 Task: Find connections with filter location Curitibanos with filter topic #futurewith filter profile language Potuguese with filter current company Tata Motors with filter school LDRP Institute of Technology & Research, Gujarat Technological University with filter industry Retail with filter service category Executive Coaching with filter keywords title Title Analyst
Action: Mouse moved to (574, 116)
Screenshot: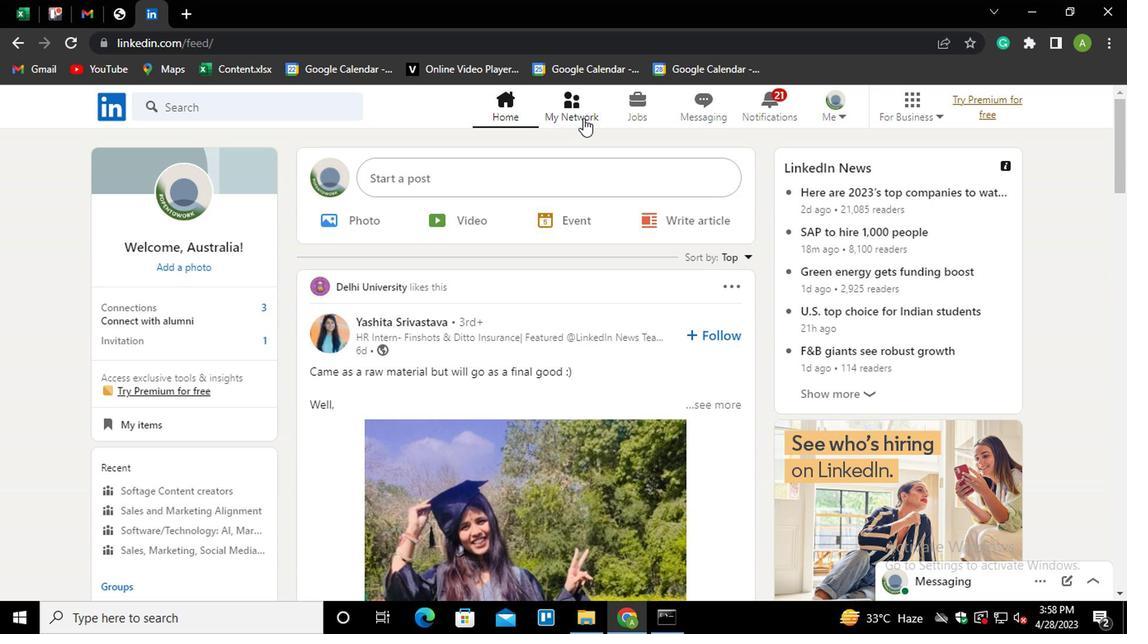 
Action: Mouse pressed left at (574, 116)
Screenshot: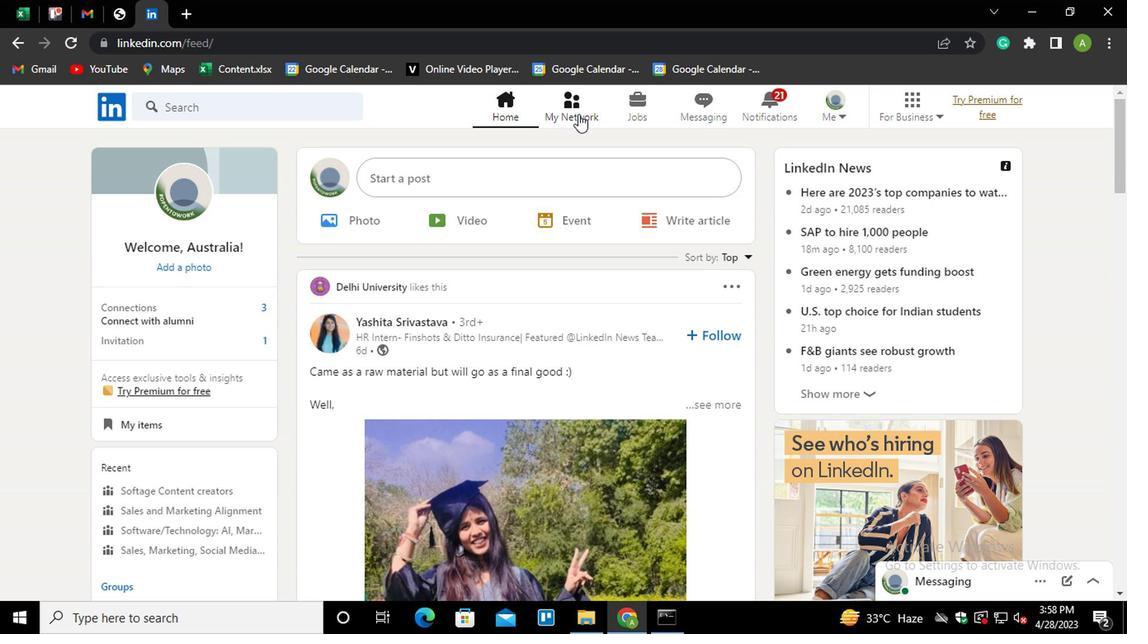 
Action: Mouse moved to (213, 188)
Screenshot: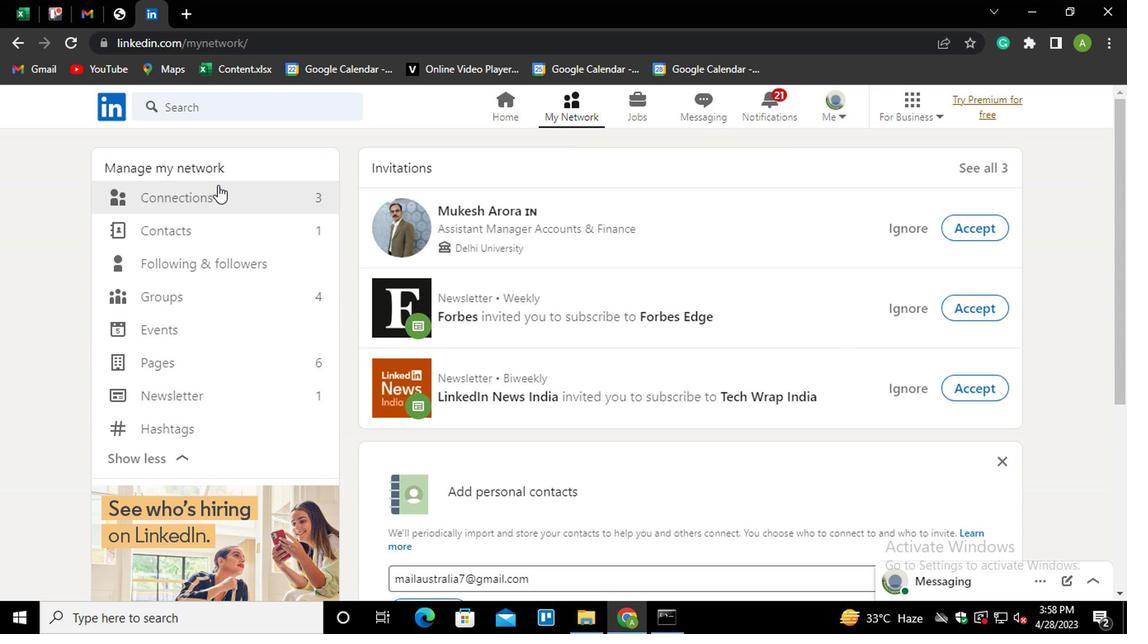 
Action: Mouse pressed left at (213, 188)
Screenshot: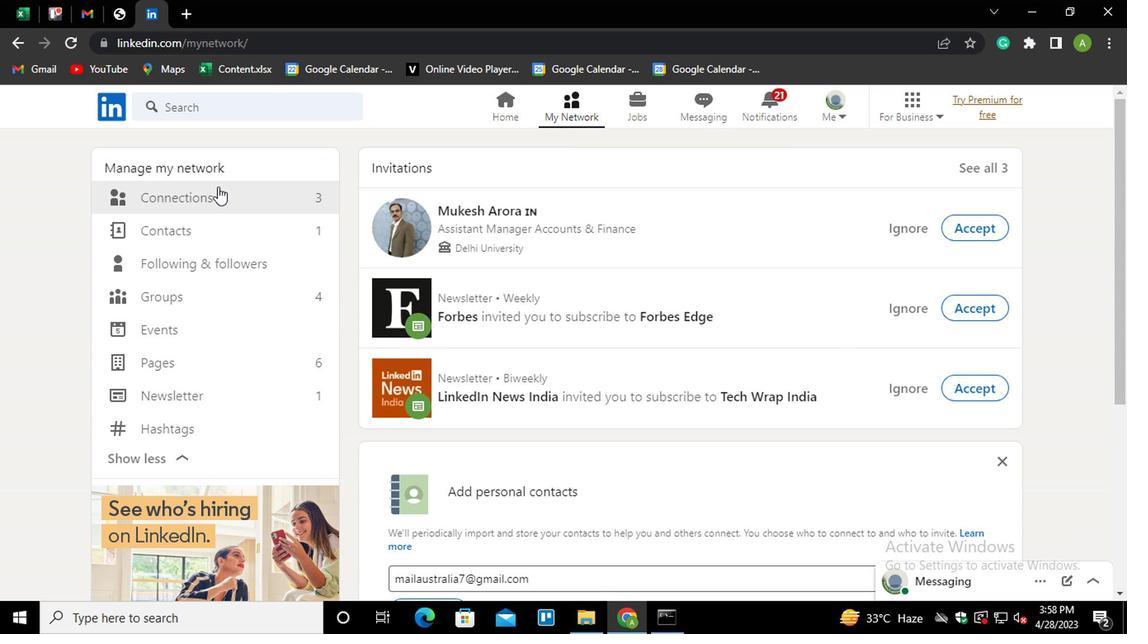 
Action: Mouse moved to (209, 199)
Screenshot: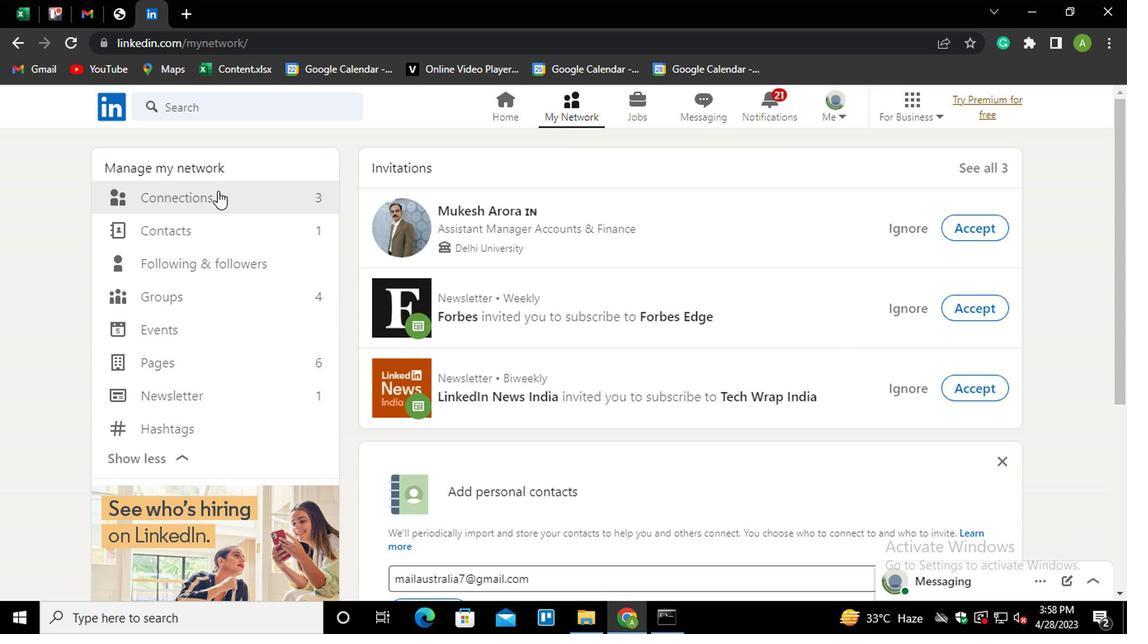 
Action: Mouse pressed left at (209, 199)
Screenshot: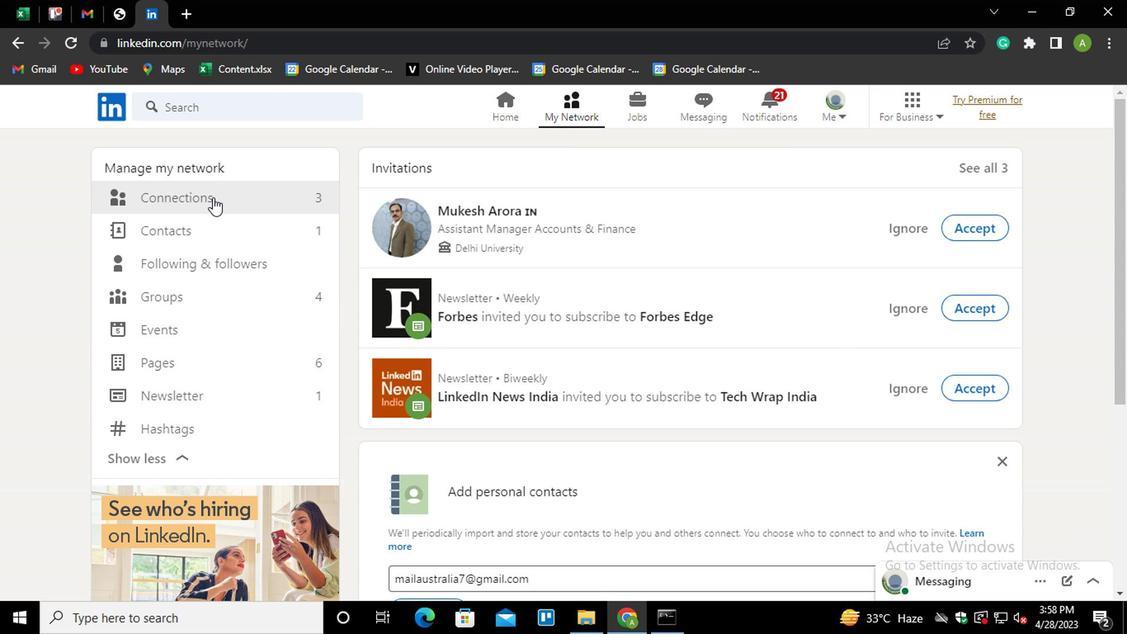 
Action: Mouse moved to (712, 201)
Screenshot: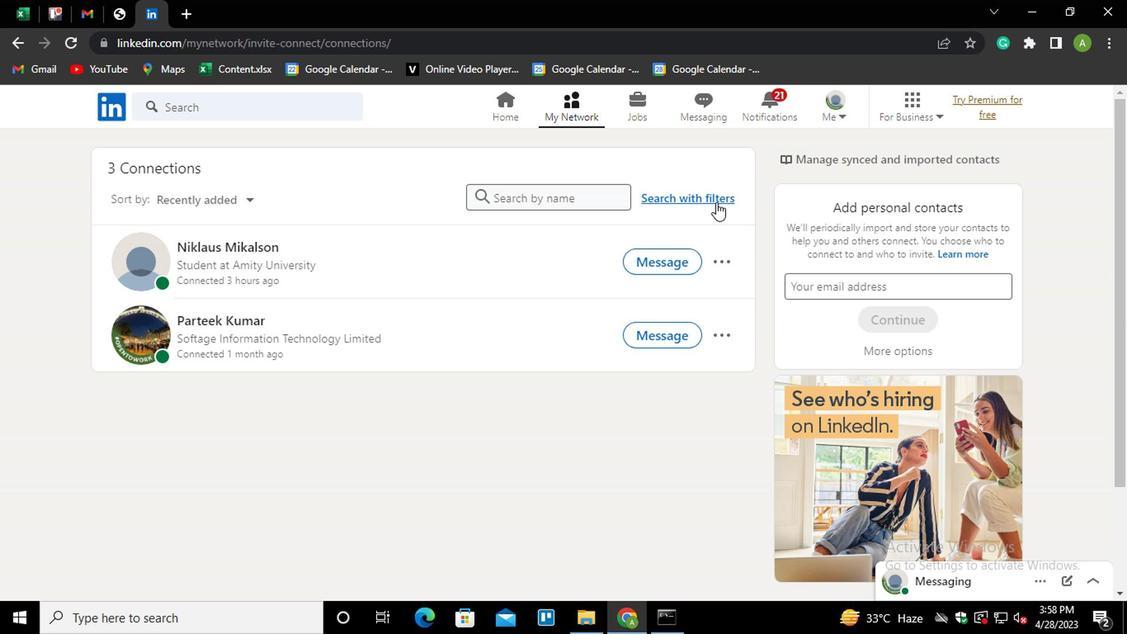 
Action: Mouse pressed left at (712, 201)
Screenshot: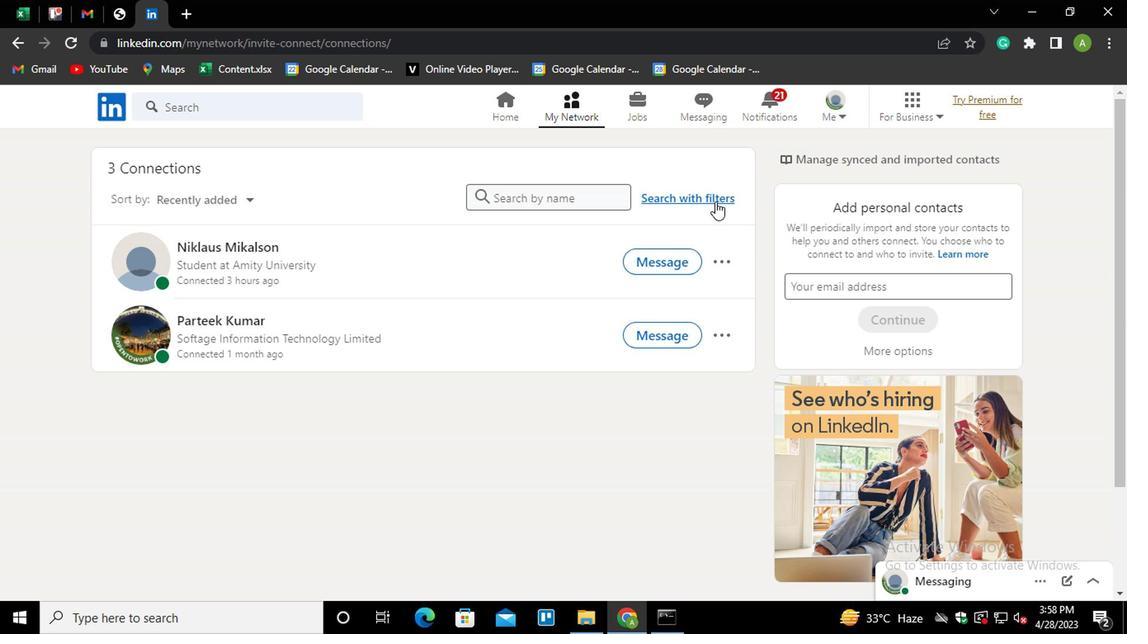 
Action: Mouse moved to (621, 154)
Screenshot: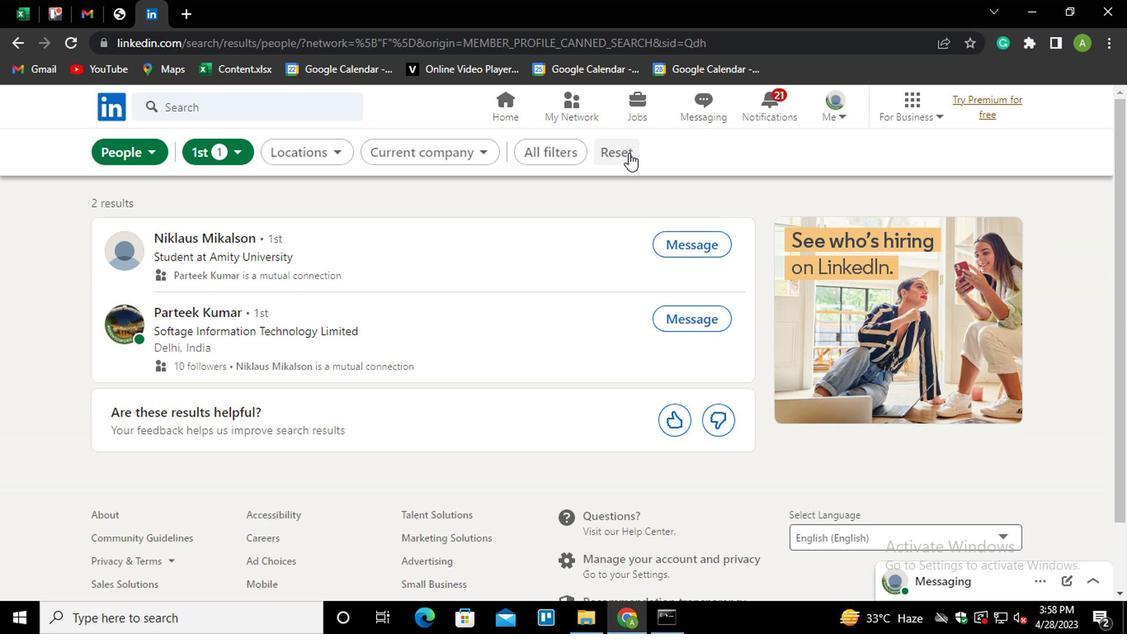 
Action: Mouse pressed left at (621, 154)
Screenshot: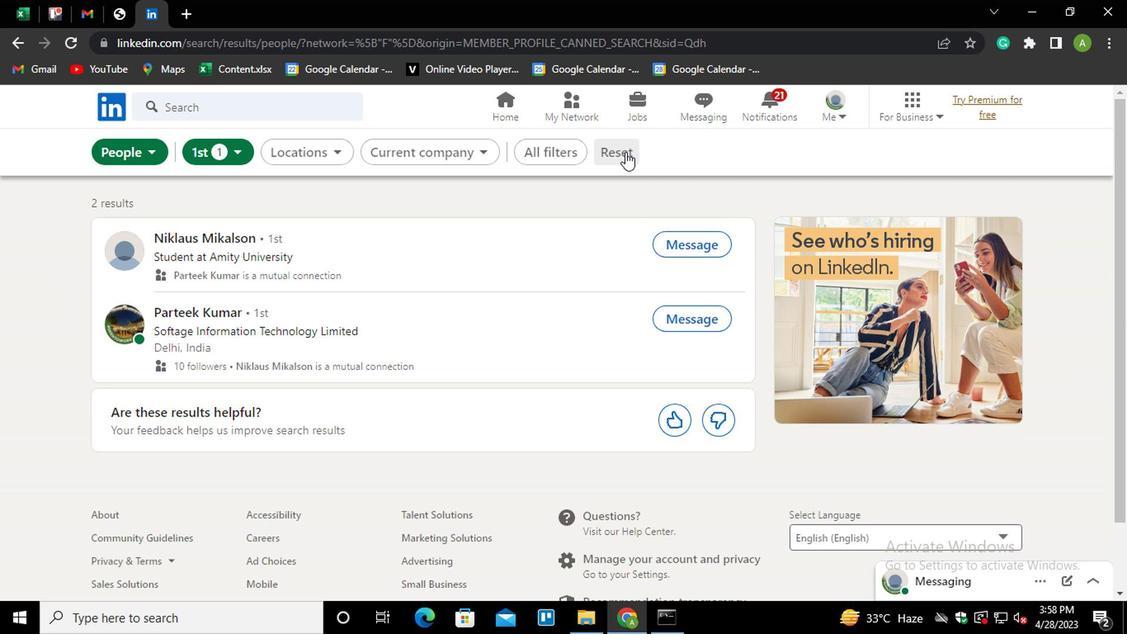 
Action: Mouse moved to (594, 154)
Screenshot: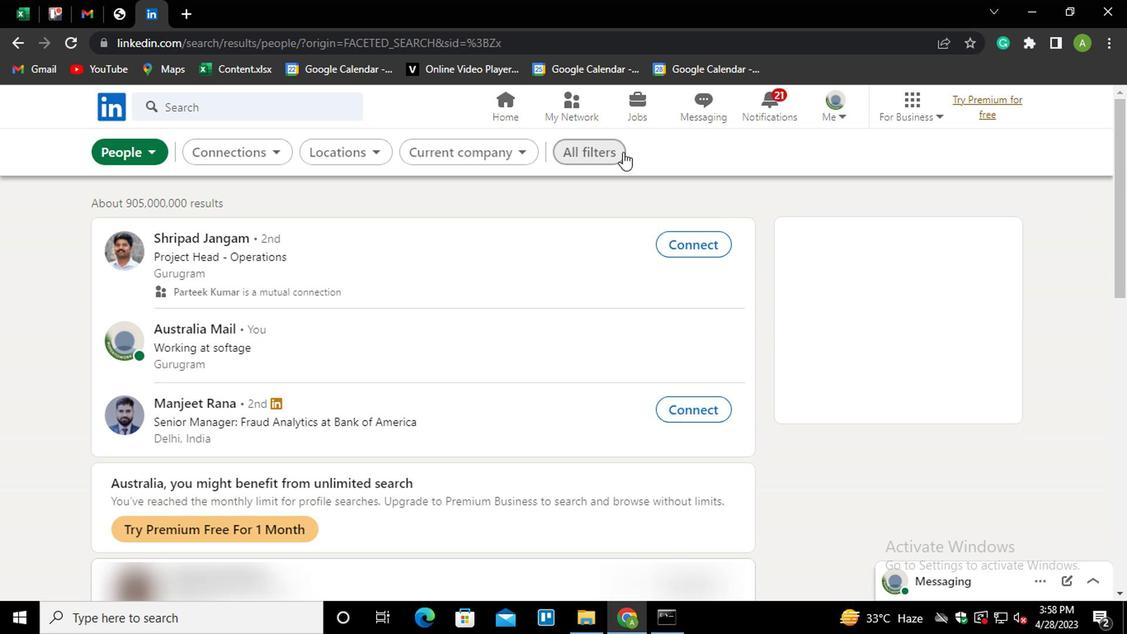 
Action: Mouse pressed left at (594, 154)
Screenshot: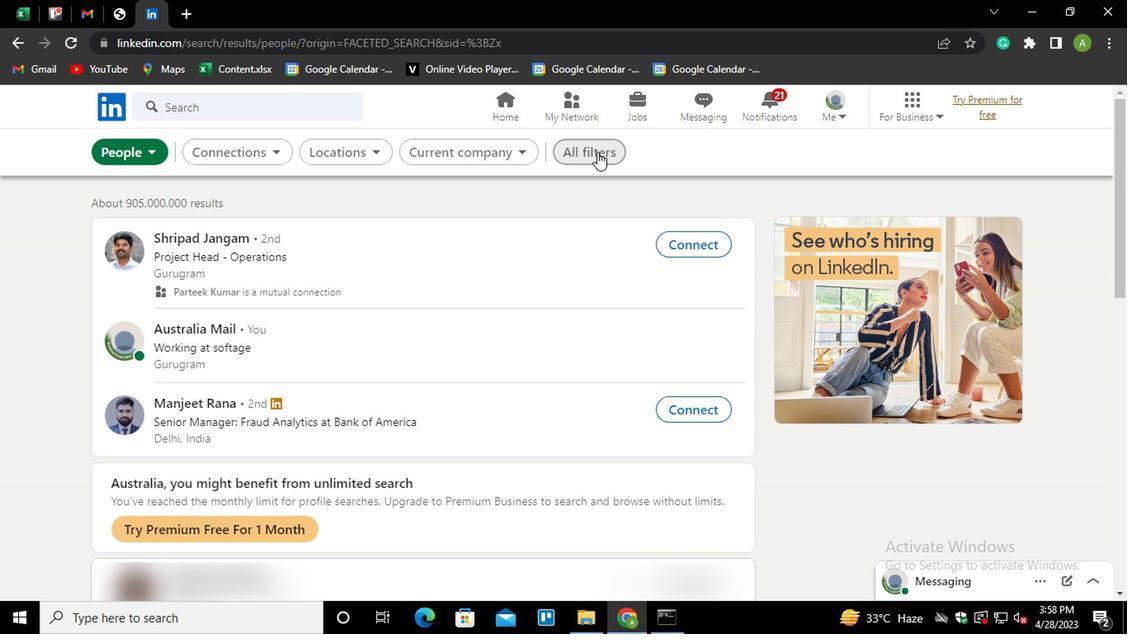 
Action: Mouse moved to (959, 340)
Screenshot: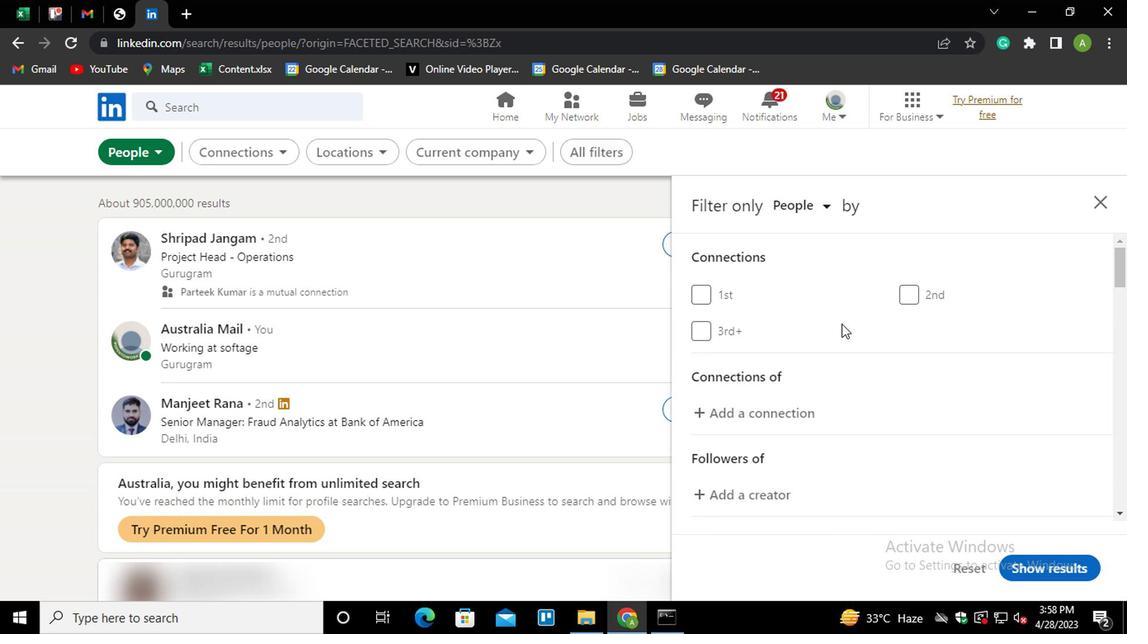 
Action: Mouse scrolled (959, 340) with delta (0, 0)
Screenshot: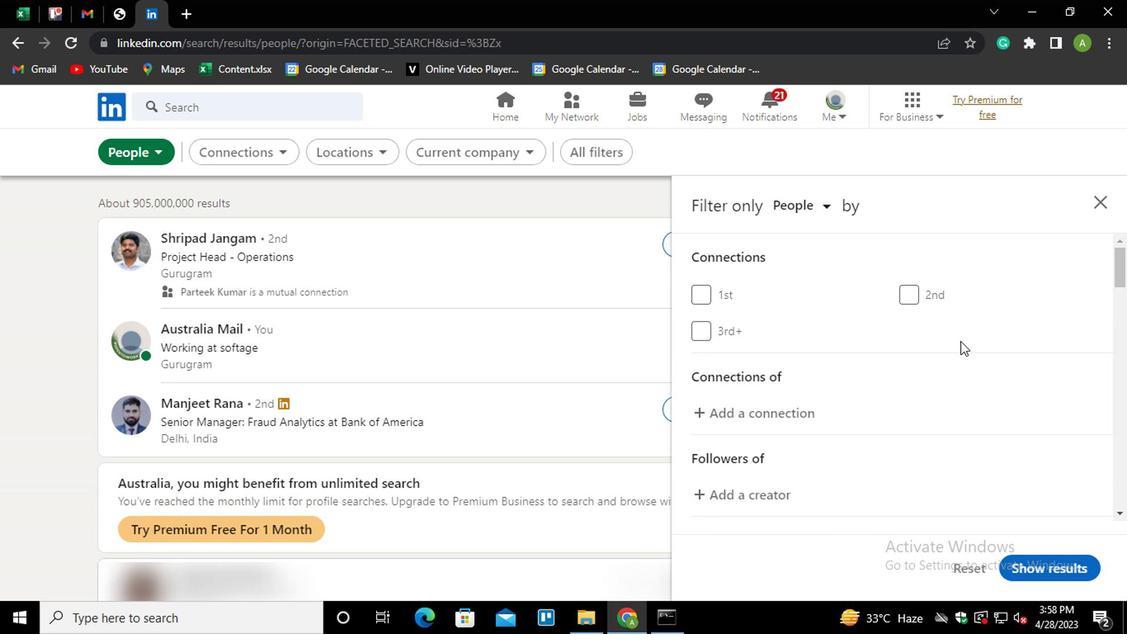 
Action: Mouse scrolled (959, 340) with delta (0, 0)
Screenshot: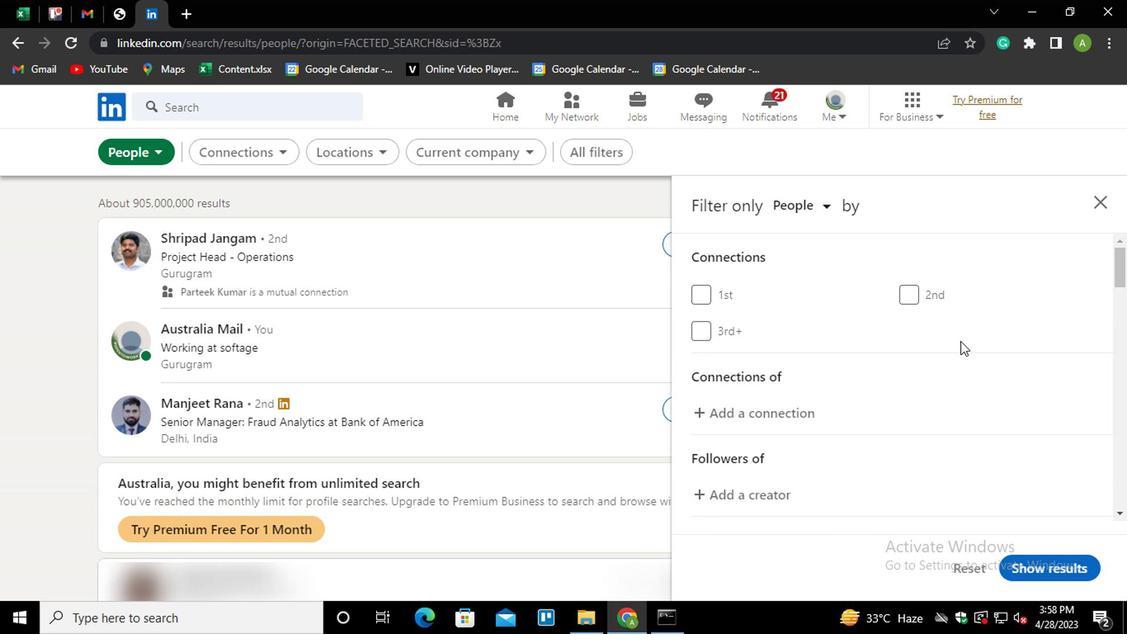 
Action: Mouse scrolled (959, 340) with delta (0, 0)
Screenshot: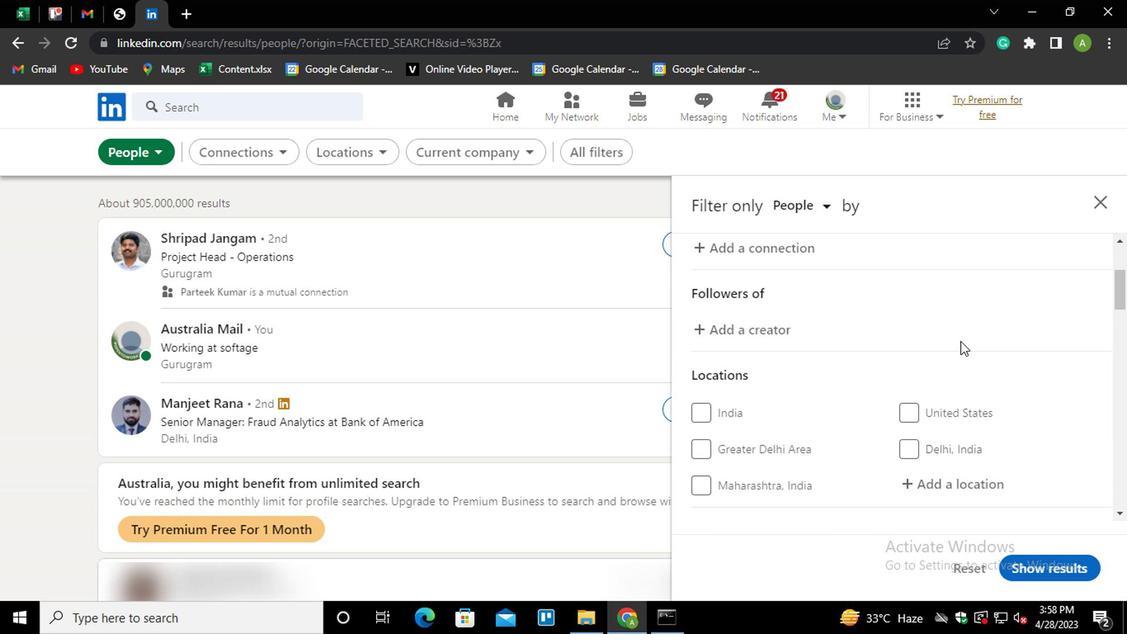 
Action: Mouse moved to (940, 396)
Screenshot: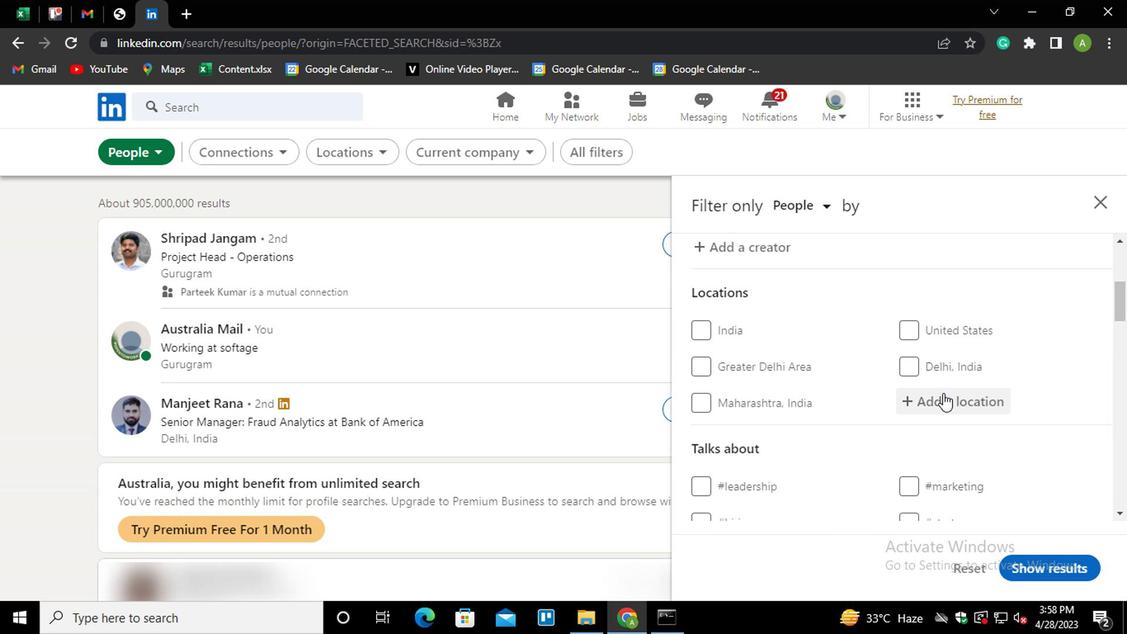 
Action: Mouse pressed left at (940, 396)
Screenshot: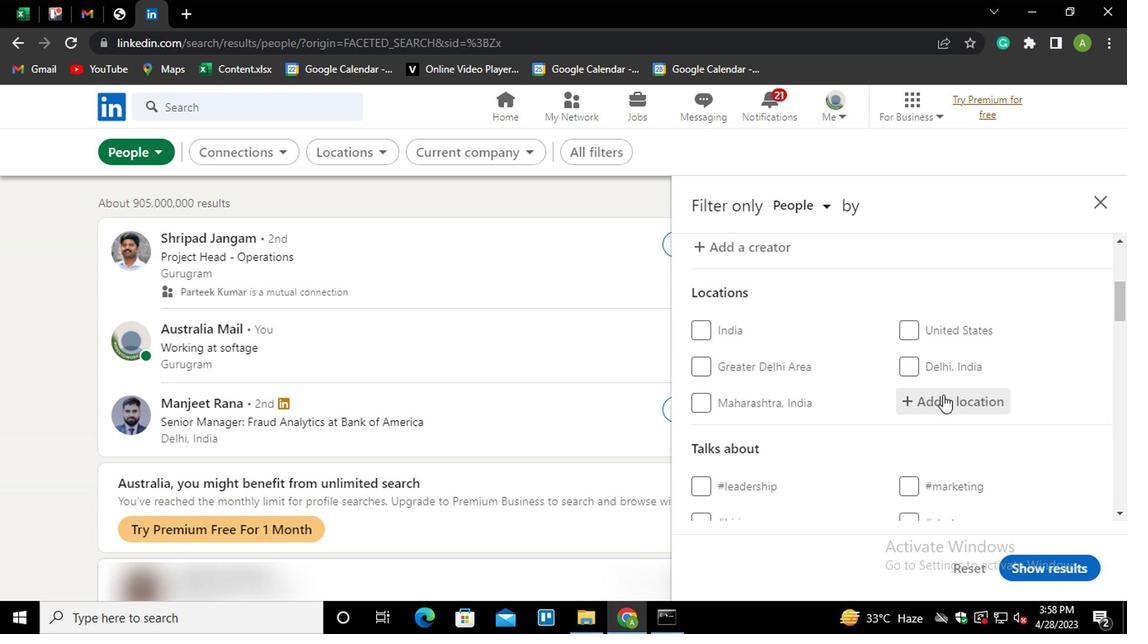 
Action: Key pressed <Key.shift>CUT<Key.backspace>RITIBANOS<Key.down><Key.enter>
Screenshot: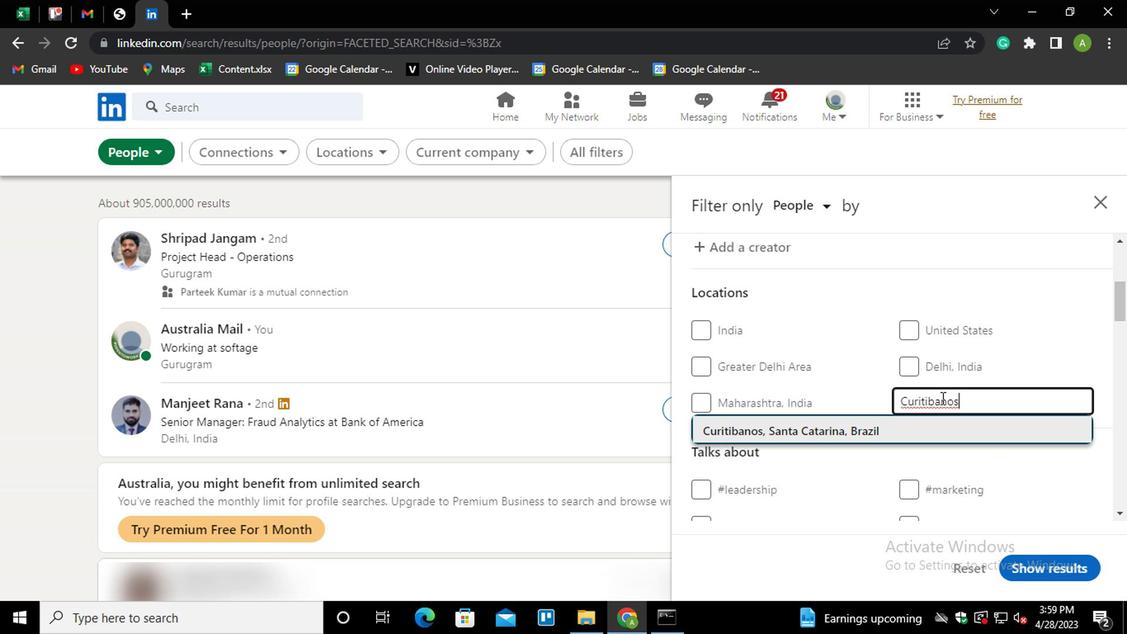 
Action: Mouse scrolled (940, 395) with delta (0, 0)
Screenshot: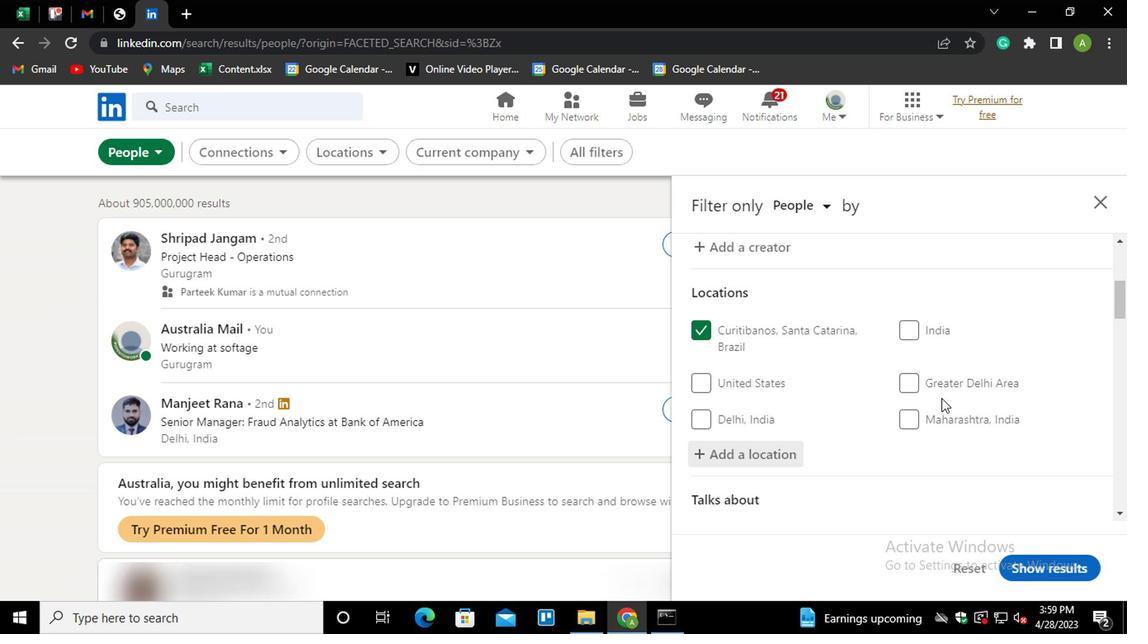 
Action: Mouse scrolled (940, 395) with delta (0, 0)
Screenshot: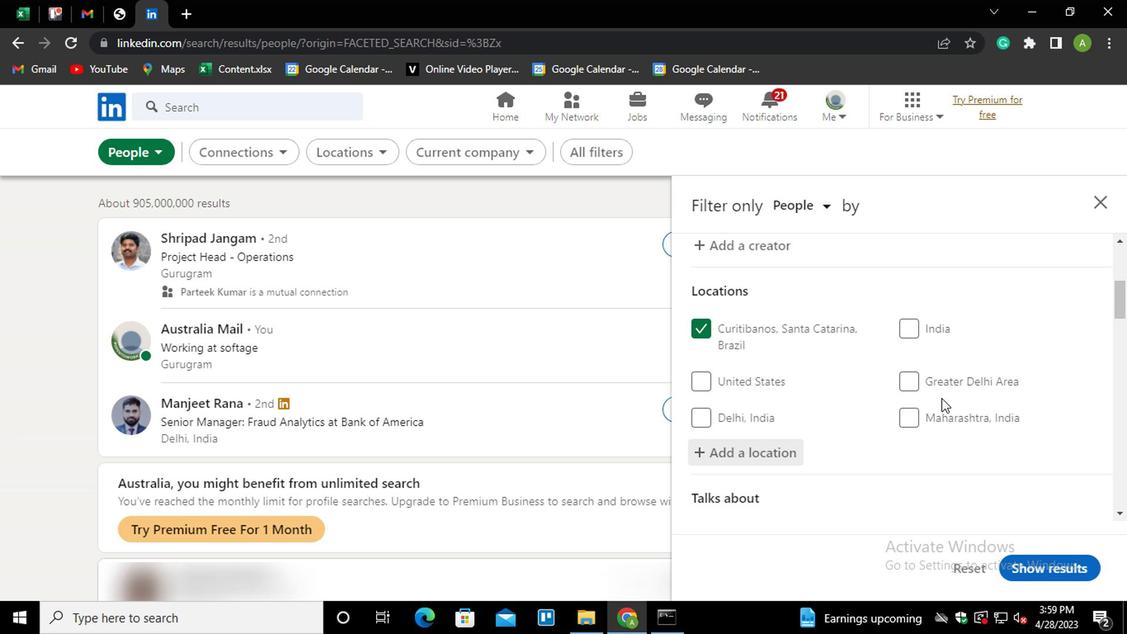 
Action: Mouse scrolled (940, 395) with delta (0, 0)
Screenshot: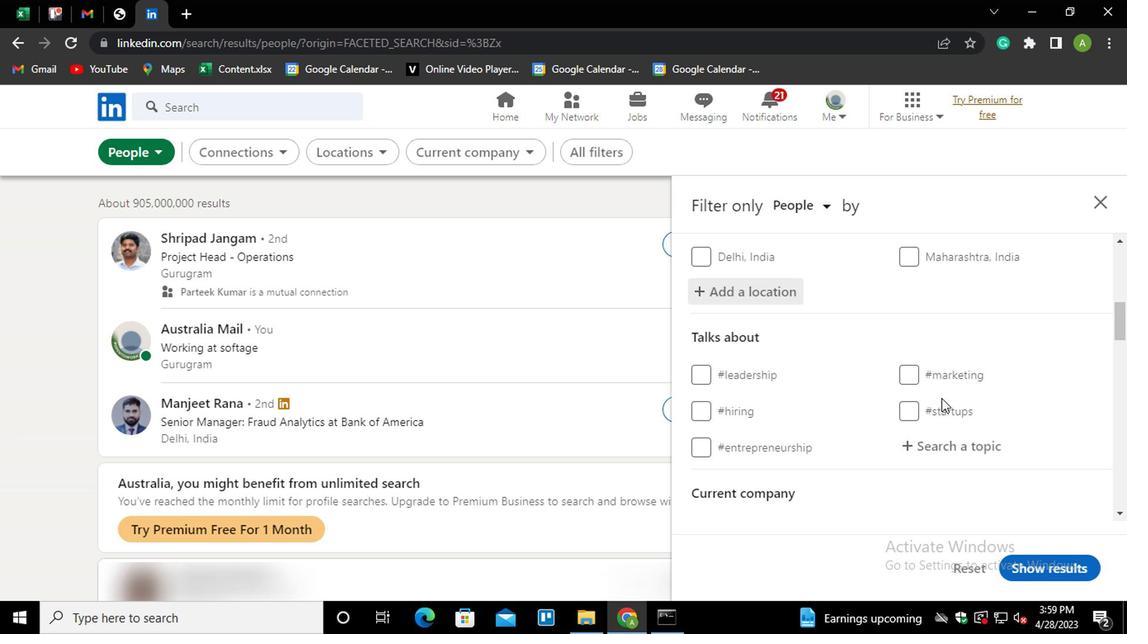 
Action: Mouse moved to (938, 366)
Screenshot: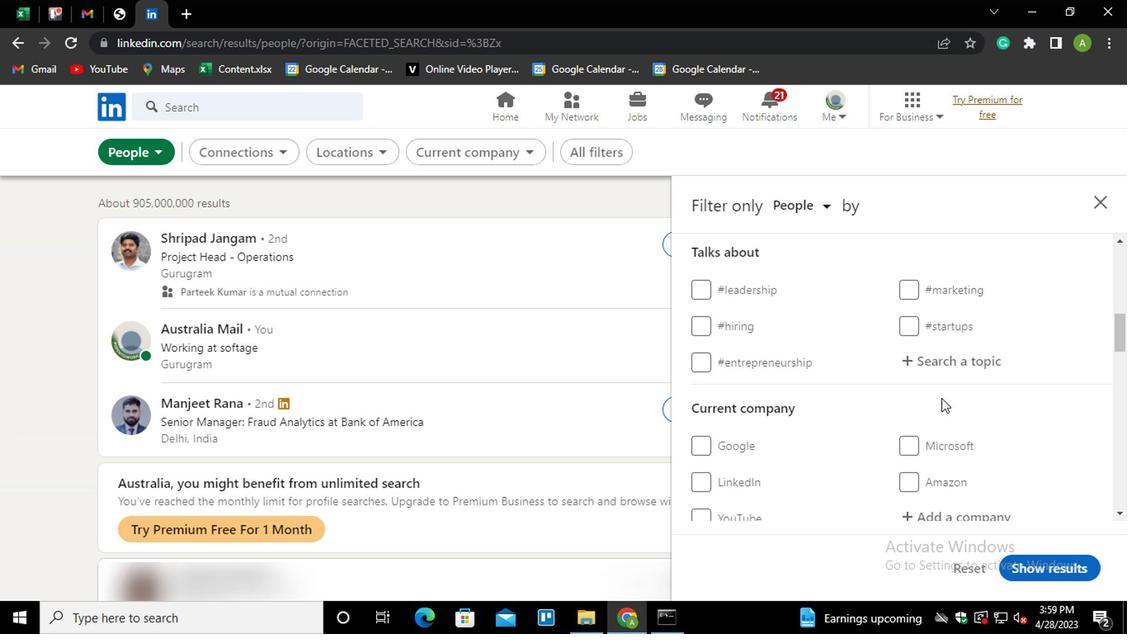 
Action: Mouse pressed left at (938, 366)
Screenshot: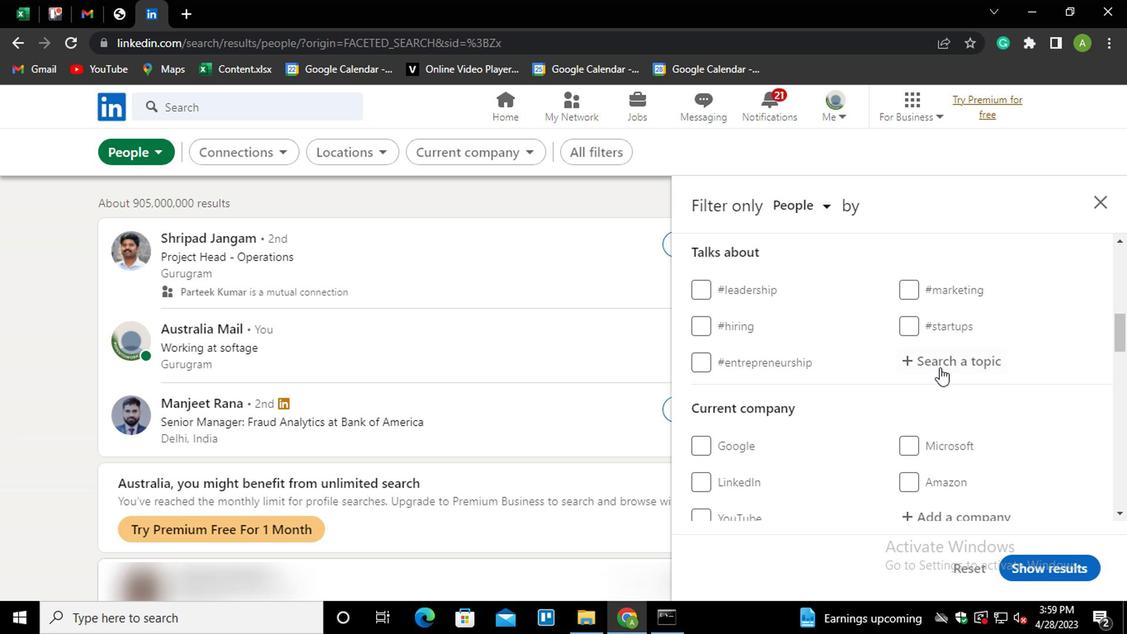 
Action: Key pressed FUTRE<Key.backspace><Key.backspace>URE<Key.down><Key.enter>
Screenshot: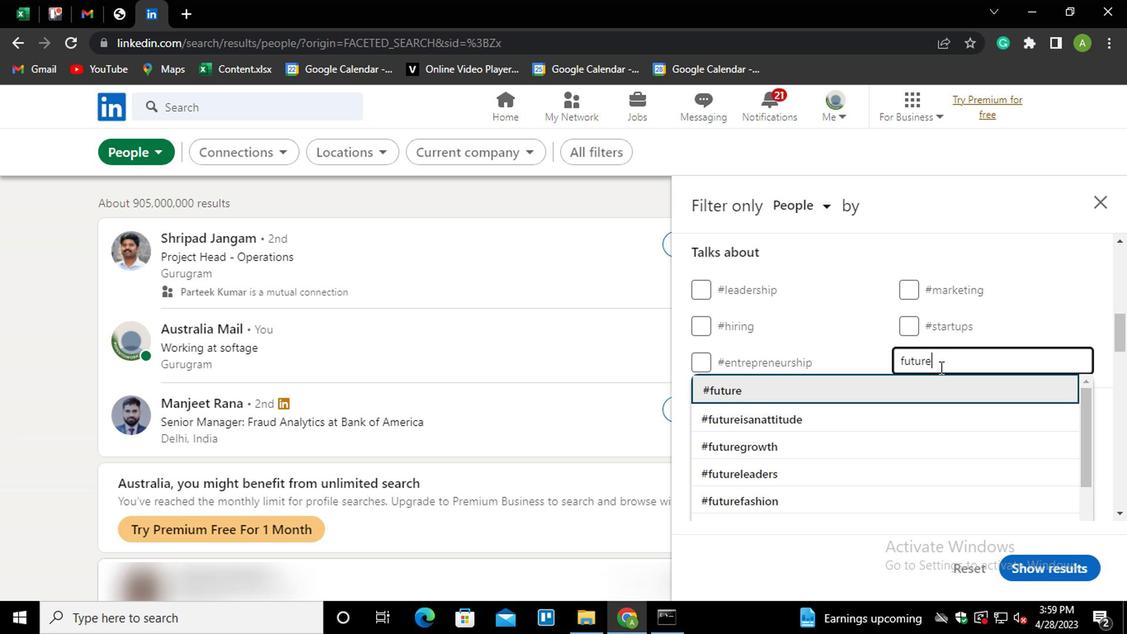 
Action: Mouse scrolled (938, 365) with delta (0, 0)
Screenshot: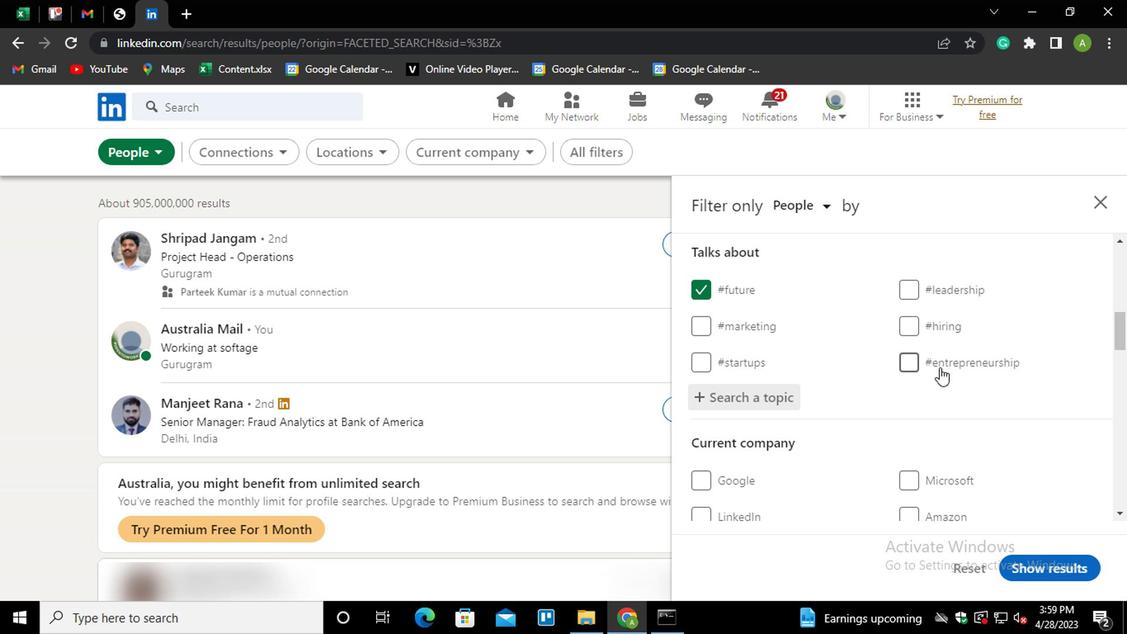
Action: Mouse scrolled (938, 365) with delta (0, 0)
Screenshot: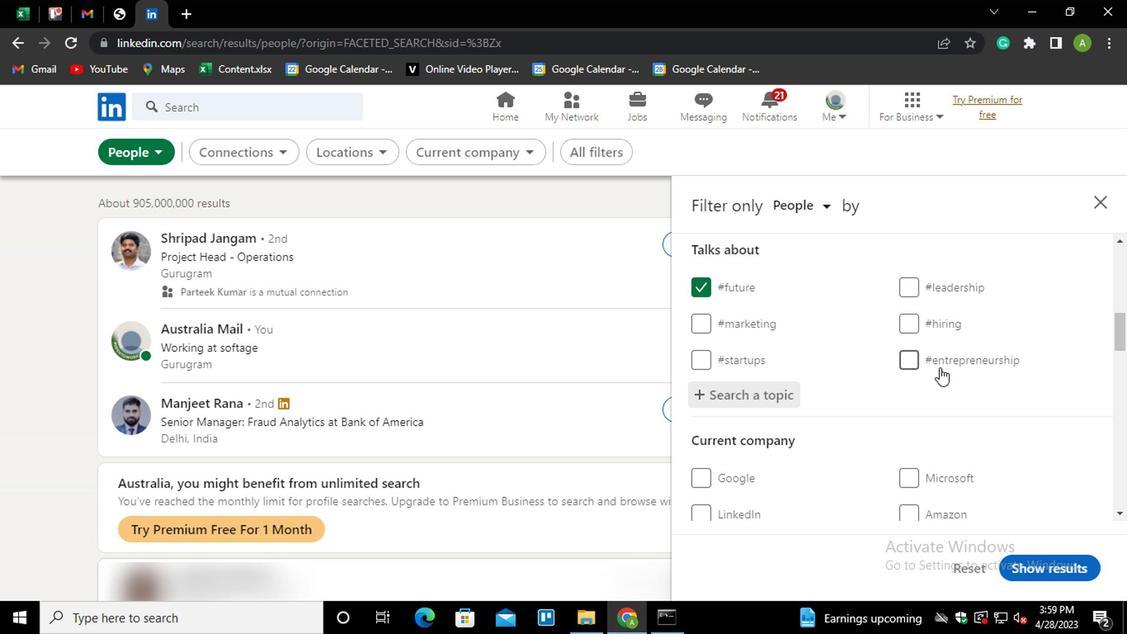 
Action: Mouse scrolled (938, 365) with delta (0, 0)
Screenshot: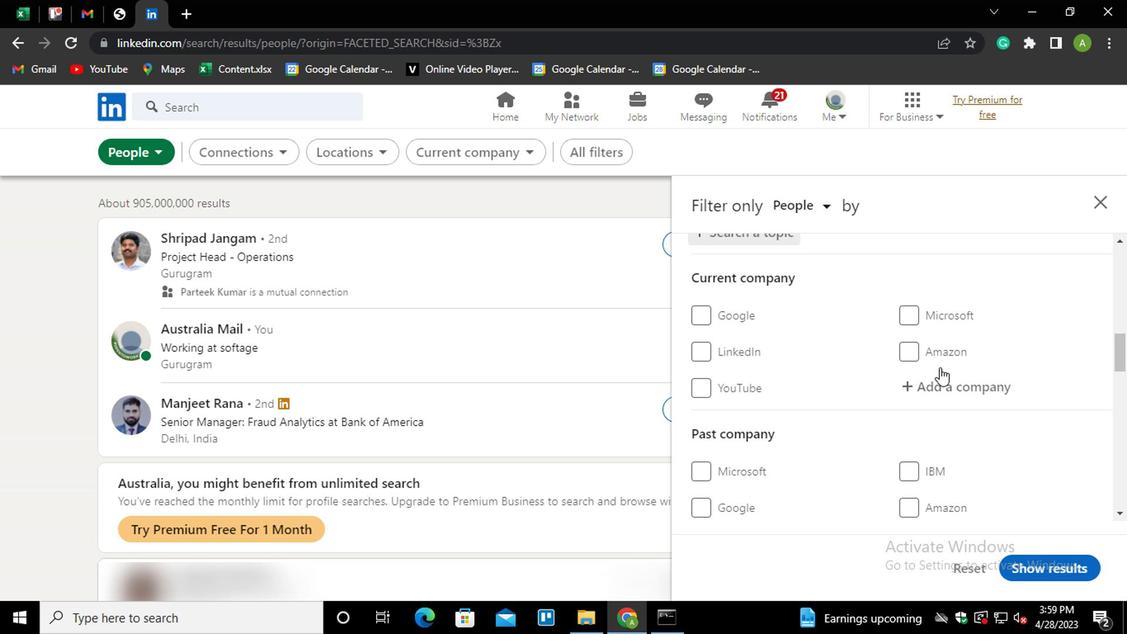 
Action: Mouse scrolled (938, 365) with delta (0, 0)
Screenshot: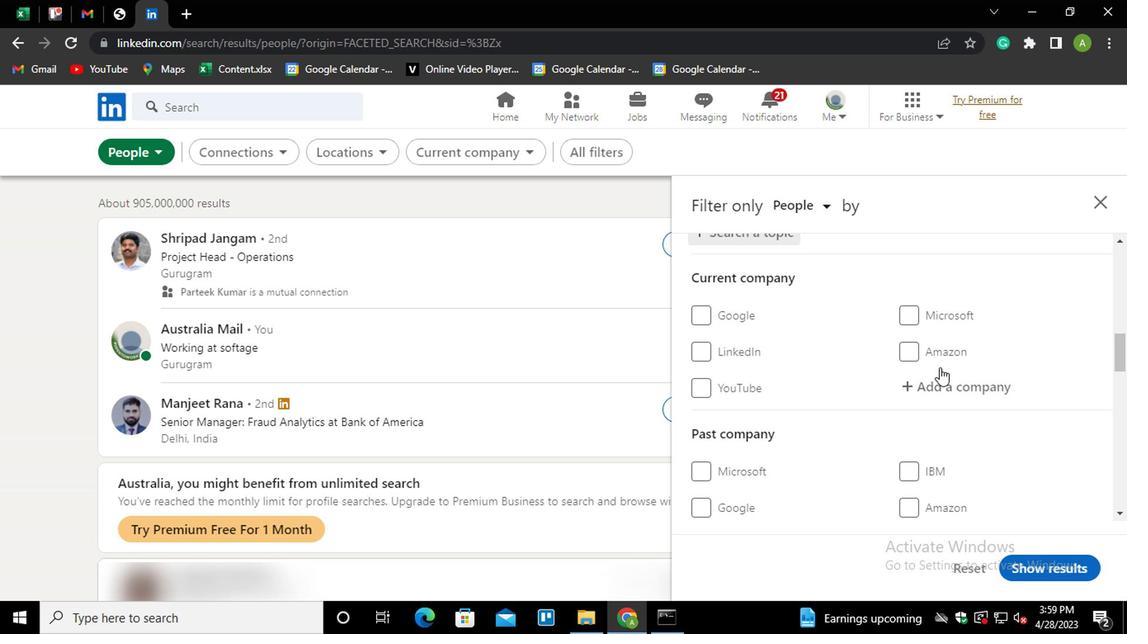 
Action: Mouse scrolled (938, 365) with delta (0, 0)
Screenshot: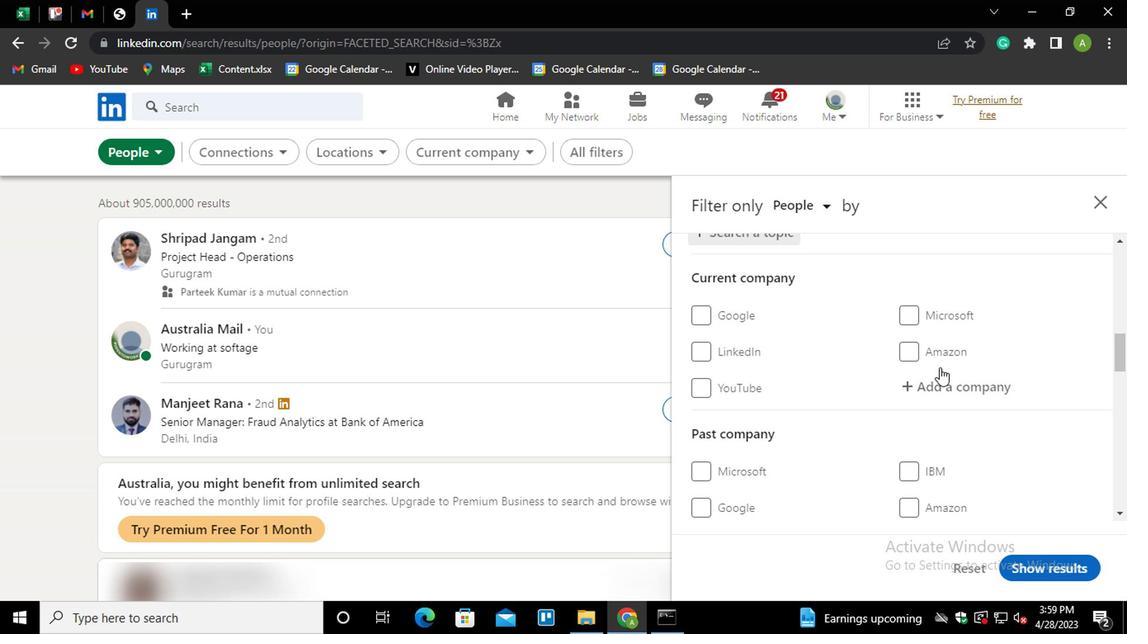 
Action: Mouse scrolled (938, 365) with delta (0, 0)
Screenshot: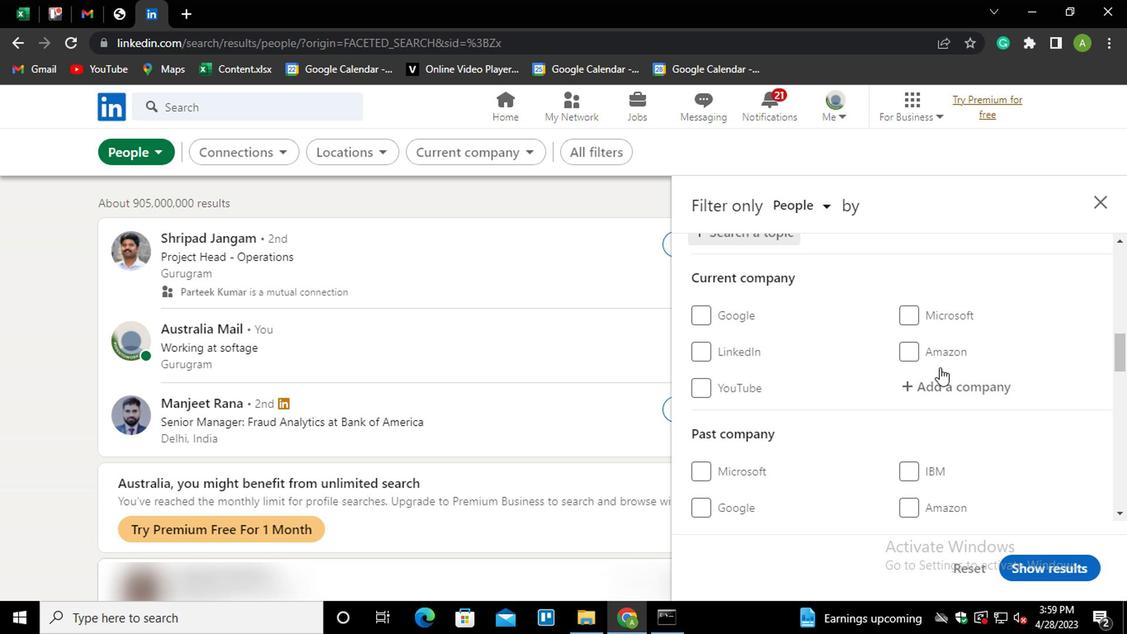 
Action: Mouse scrolled (938, 365) with delta (0, 0)
Screenshot: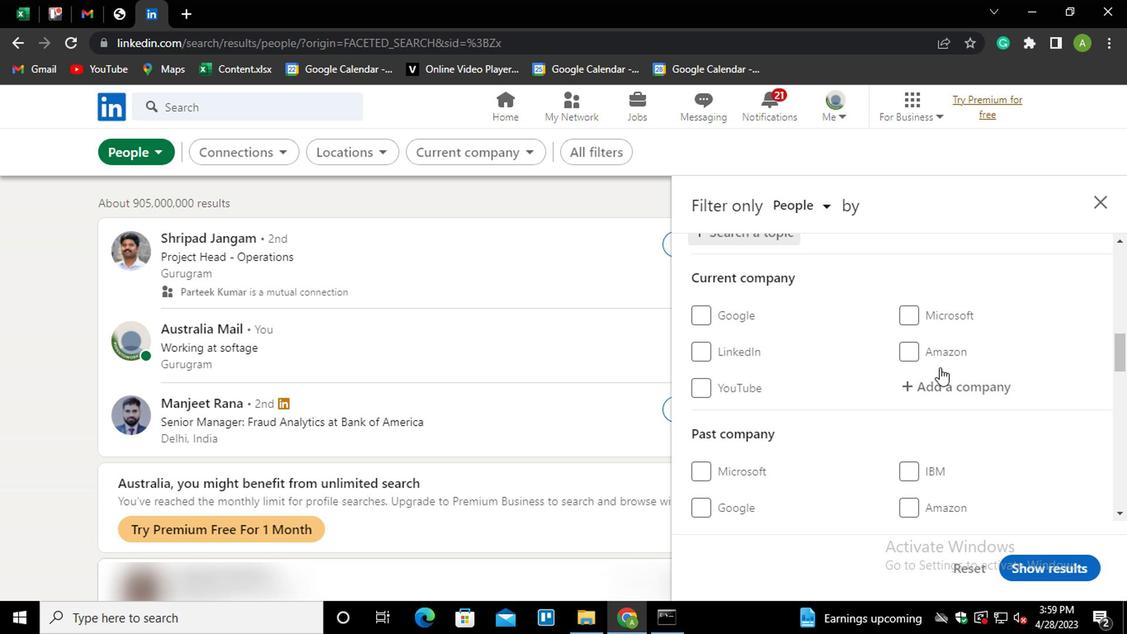 
Action: Mouse scrolled (938, 365) with delta (0, 0)
Screenshot: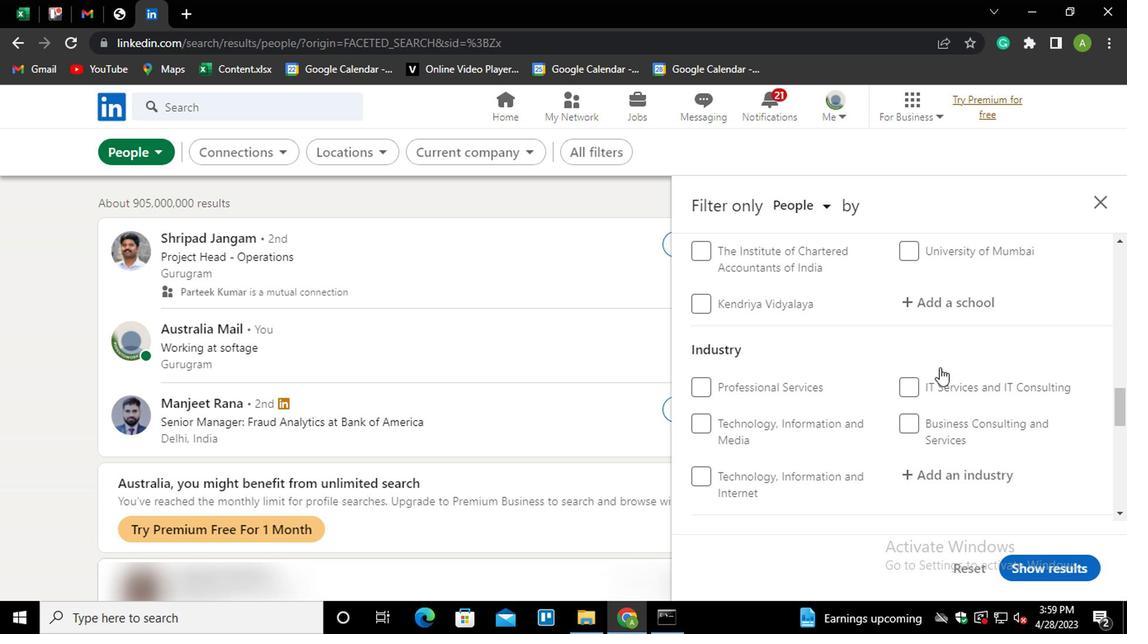 
Action: Mouse scrolled (938, 365) with delta (0, 0)
Screenshot: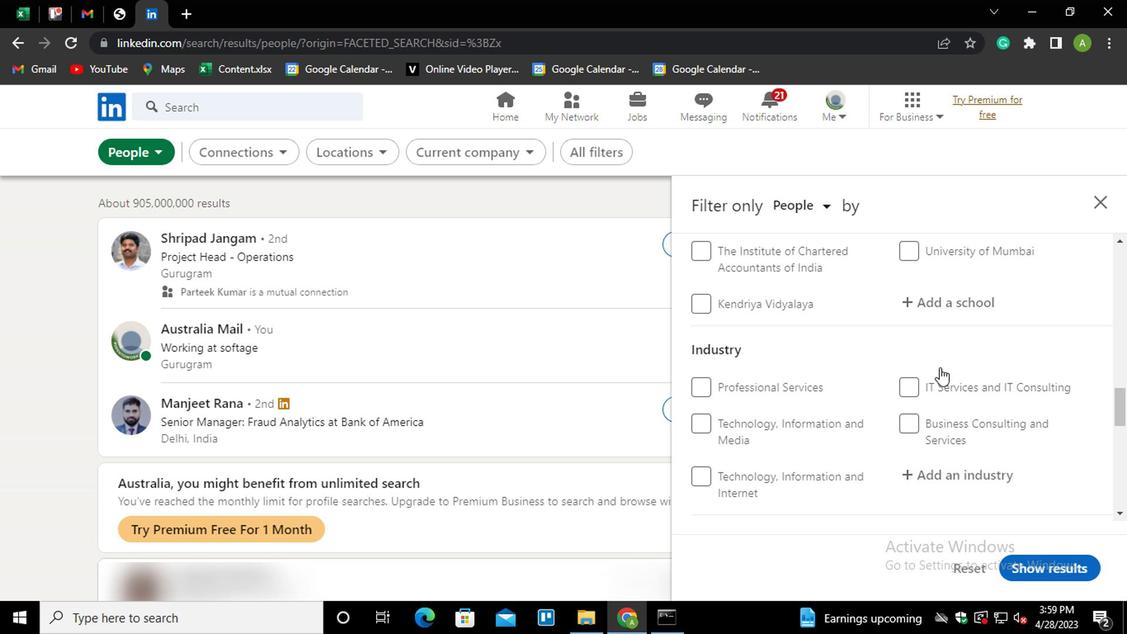 
Action: Mouse moved to (913, 442)
Screenshot: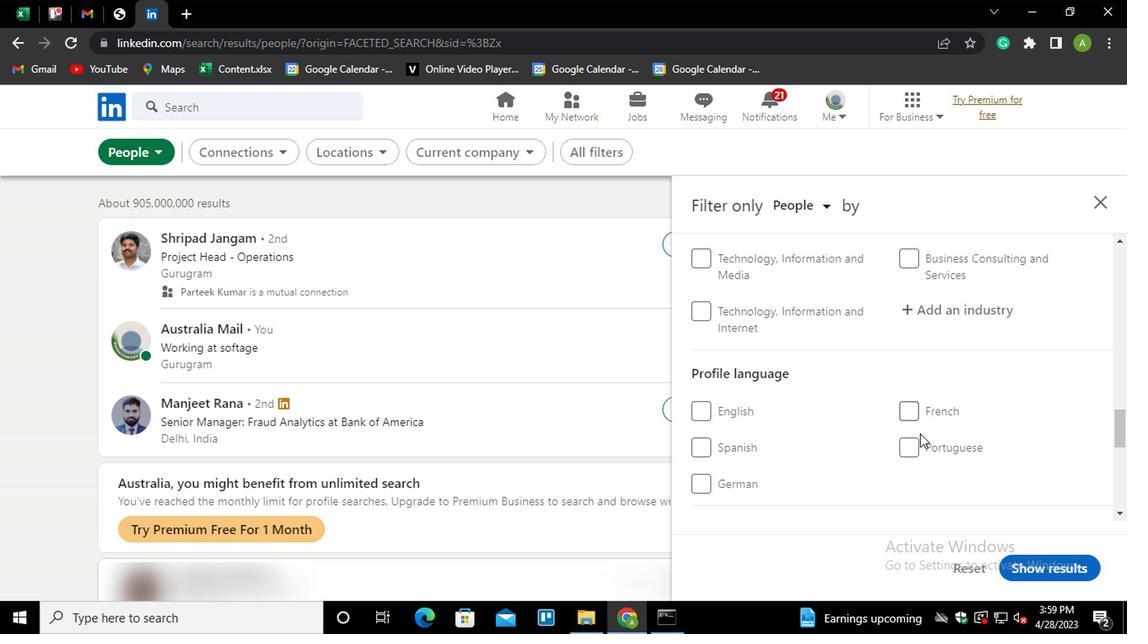 
Action: Mouse pressed left at (913, 442)
Screenshot: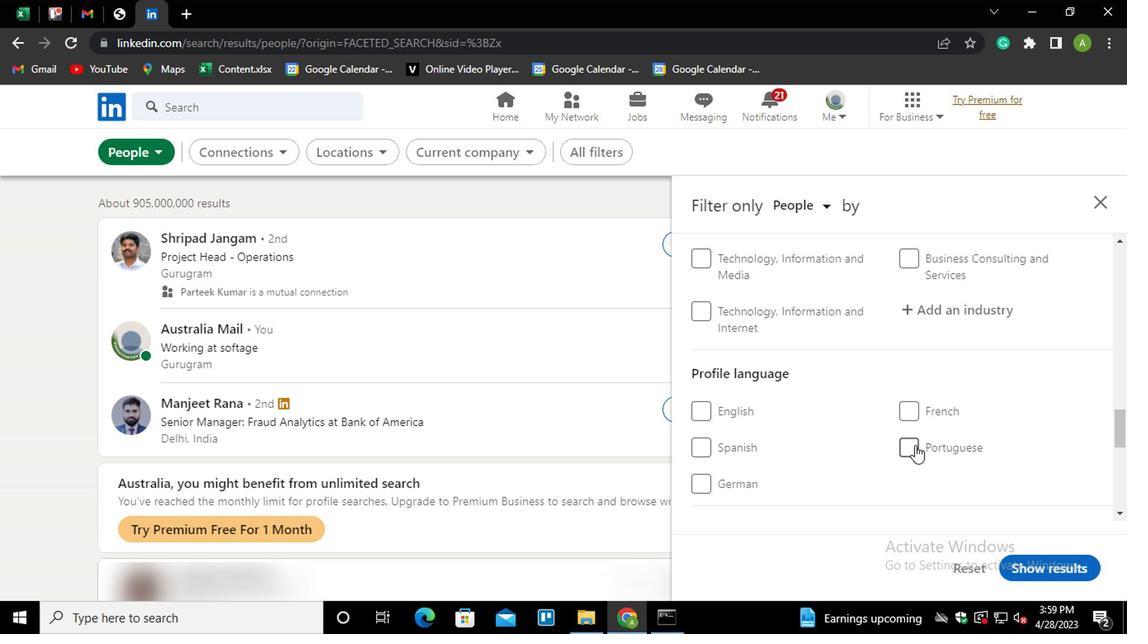 
Action: Mouse moved to (960, 429)
Screenshot: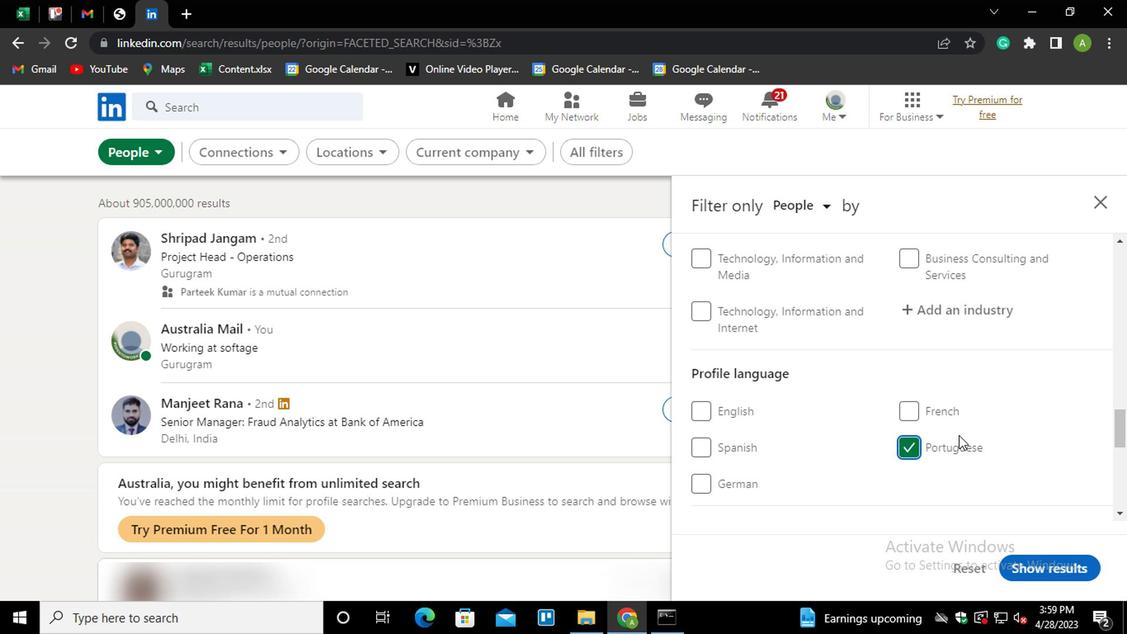 
Action: Mouse scrolled (960, 431) with delta (0, 1)
Screenshot: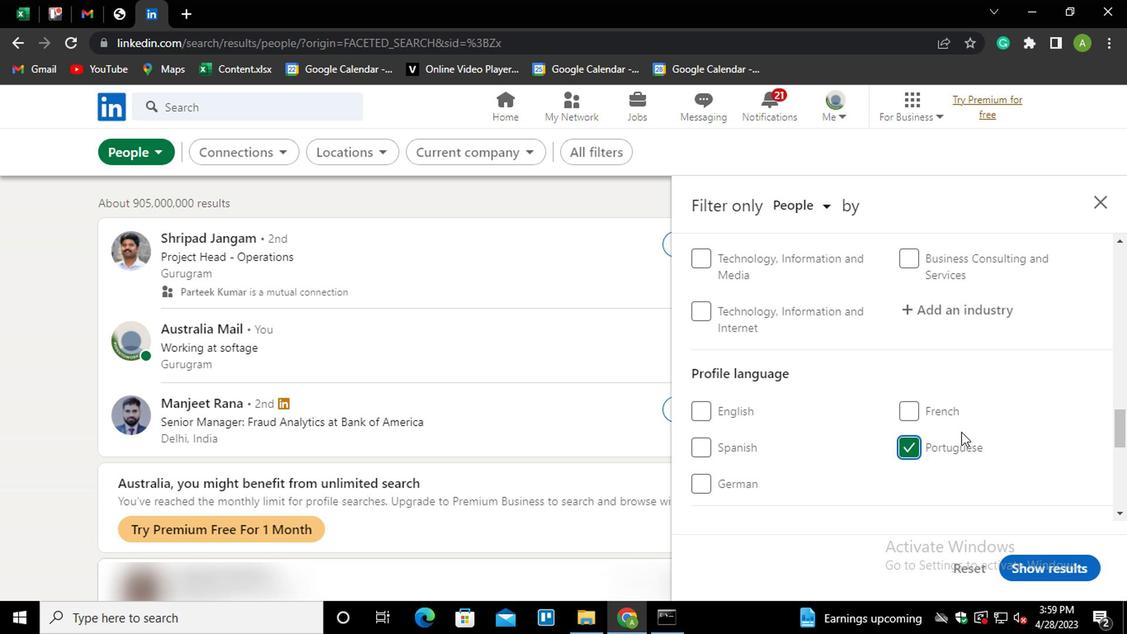 
Action: Mouse scrolled (960, 431) with delta (0, 1)
Screenshot: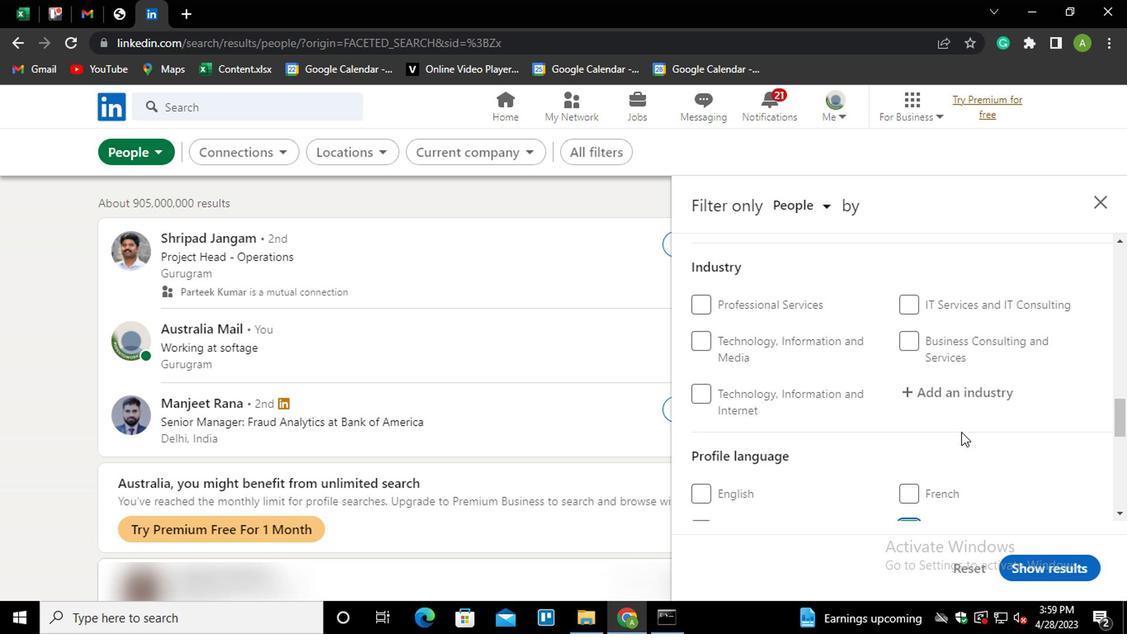 
Action: Mouse scrolled (960, 431) with delta (0, 1)
Screenshot: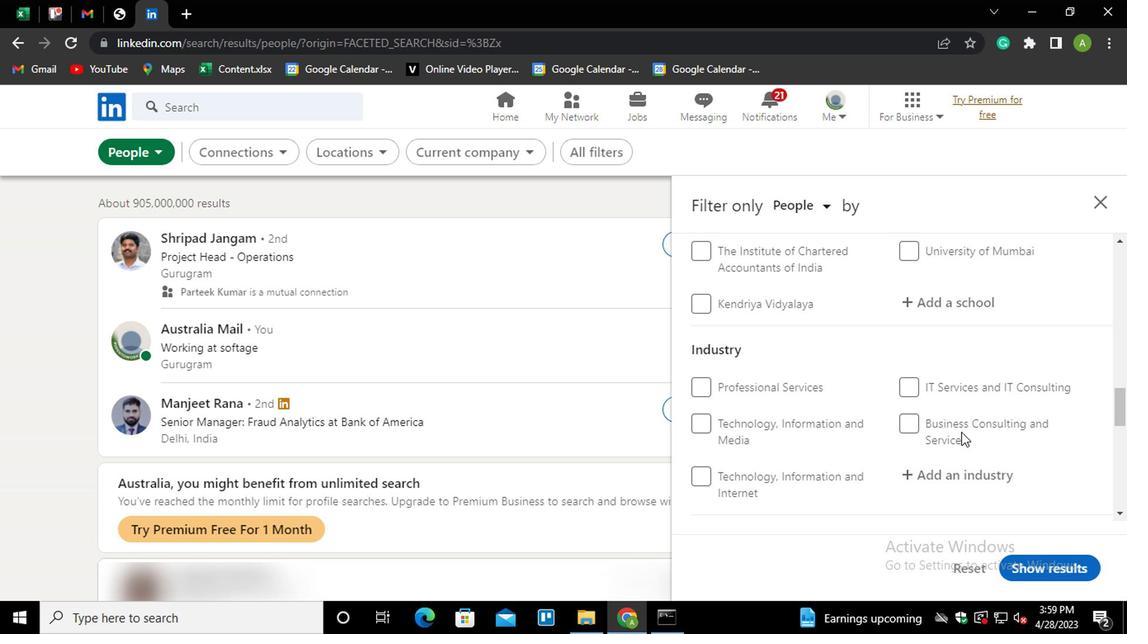
Action: Mouse scrolled (960, 431) with delta (0, 1)
Screenshot: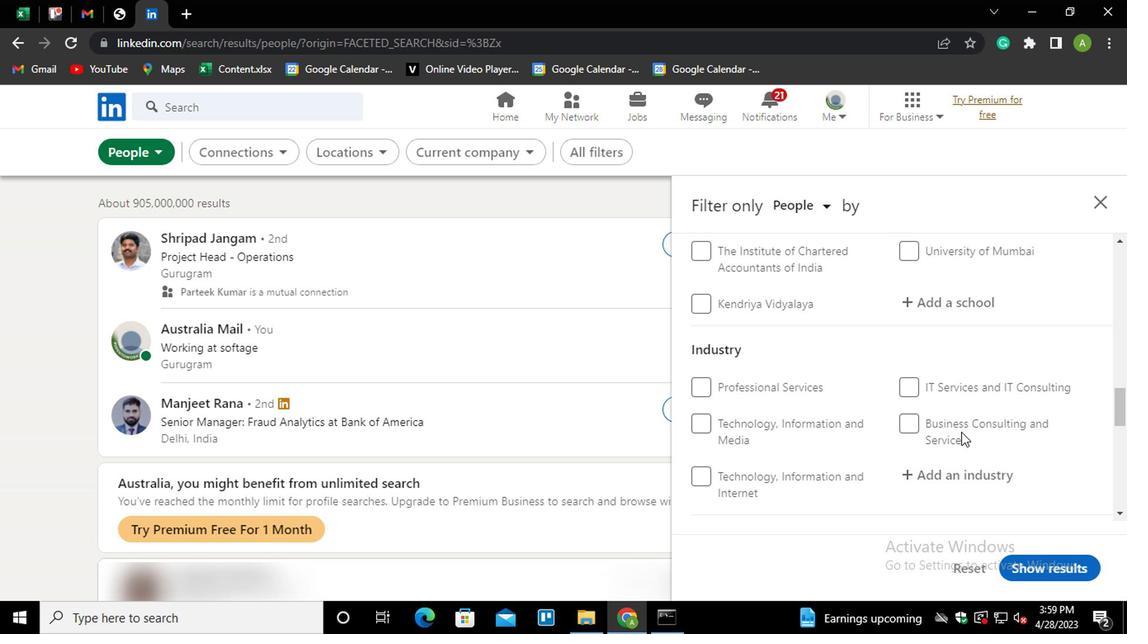 
Action: Mouse scrolled (960, 431) with delta (0, 1)
Screenshot: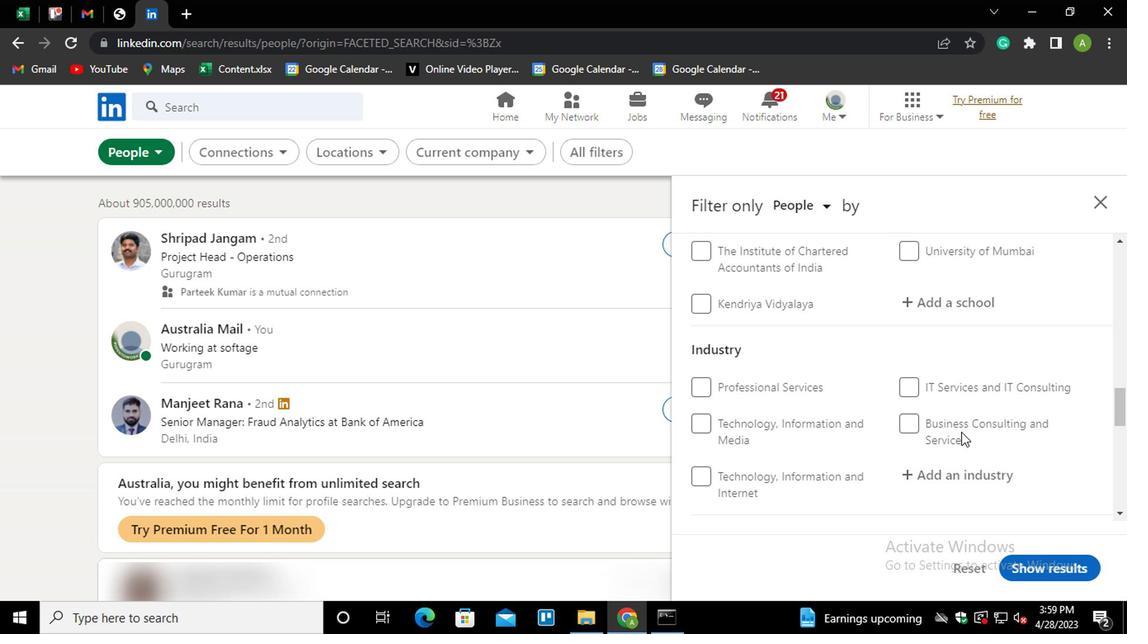 
Action: Mouse scrolled (960, 431) with delta (0, 1)
Screenshot: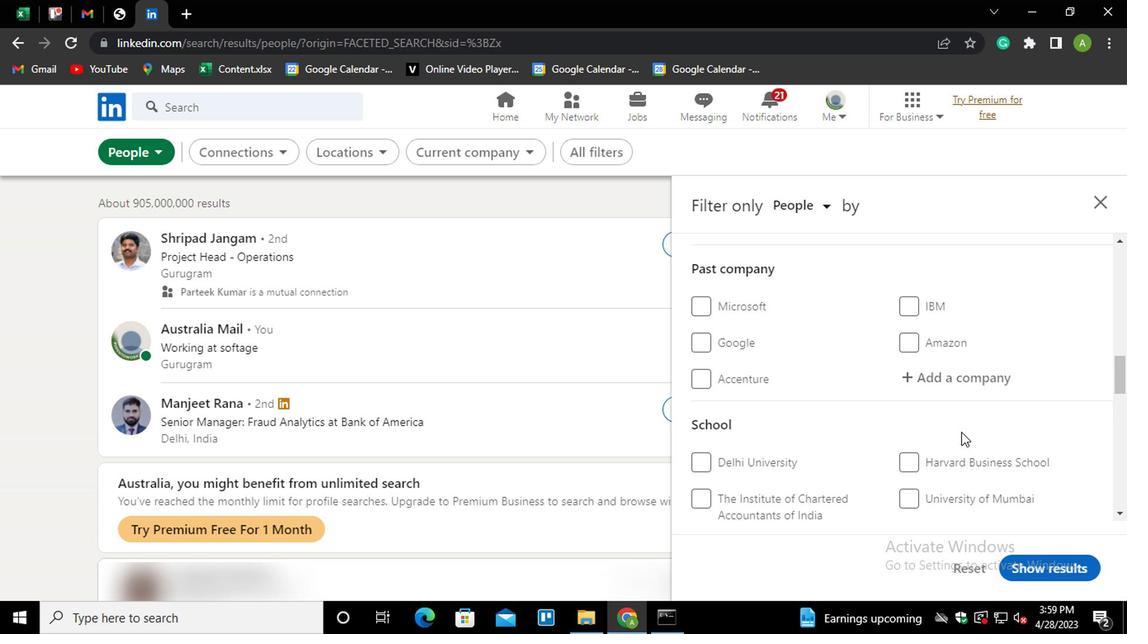 
Action: Mouse moved to (954, 409)
Screenshot: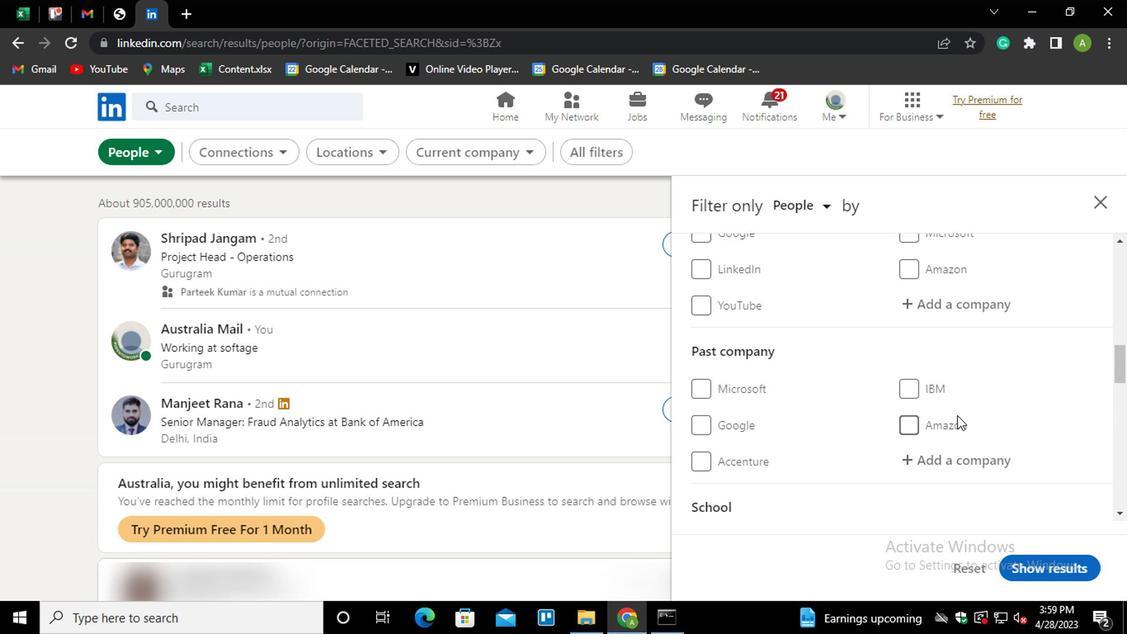 
Action: Mouse scrolled (954, 410) with delta (0, 0)
Screenshot: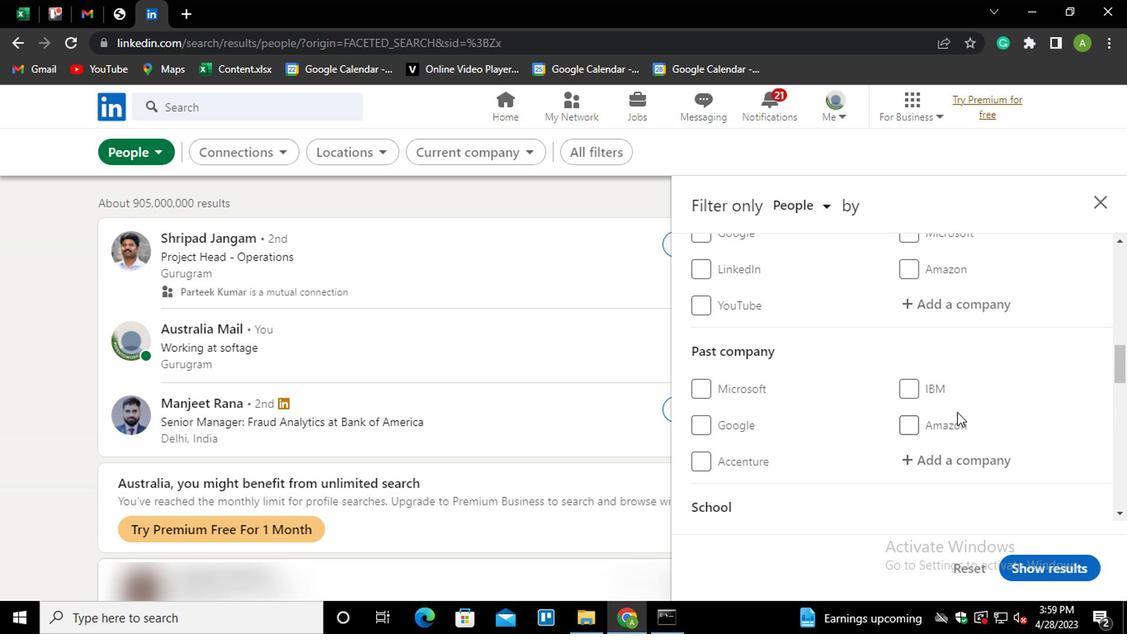 
Action: Mouse moved to (952, 382)
Screenshot: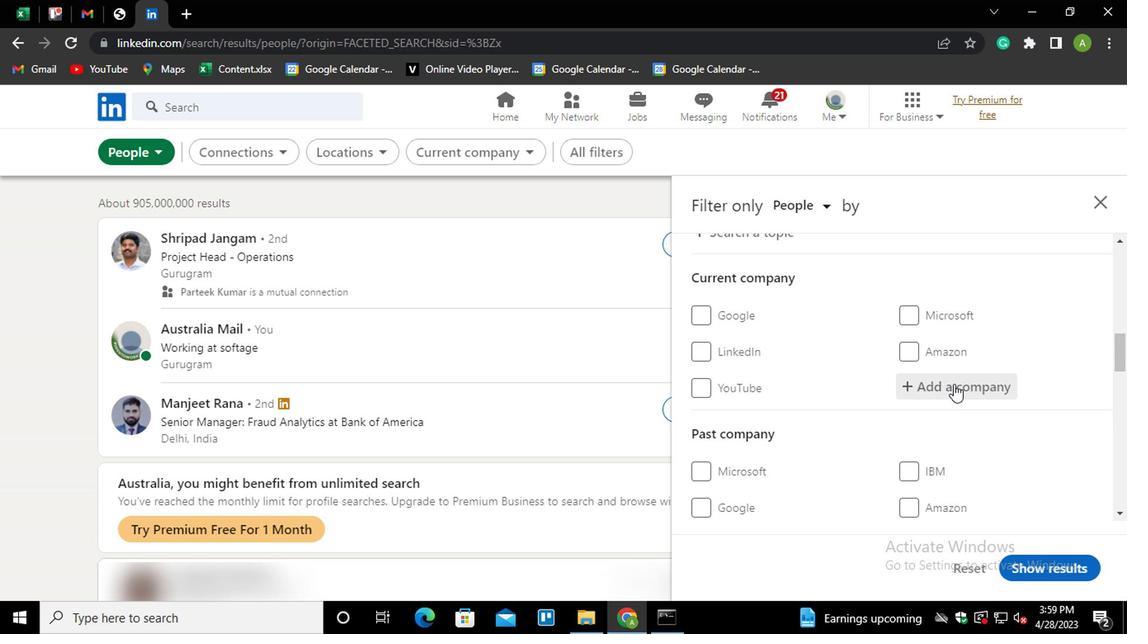 
Action: Mouse pressed left at (952, 382)
Screenshot: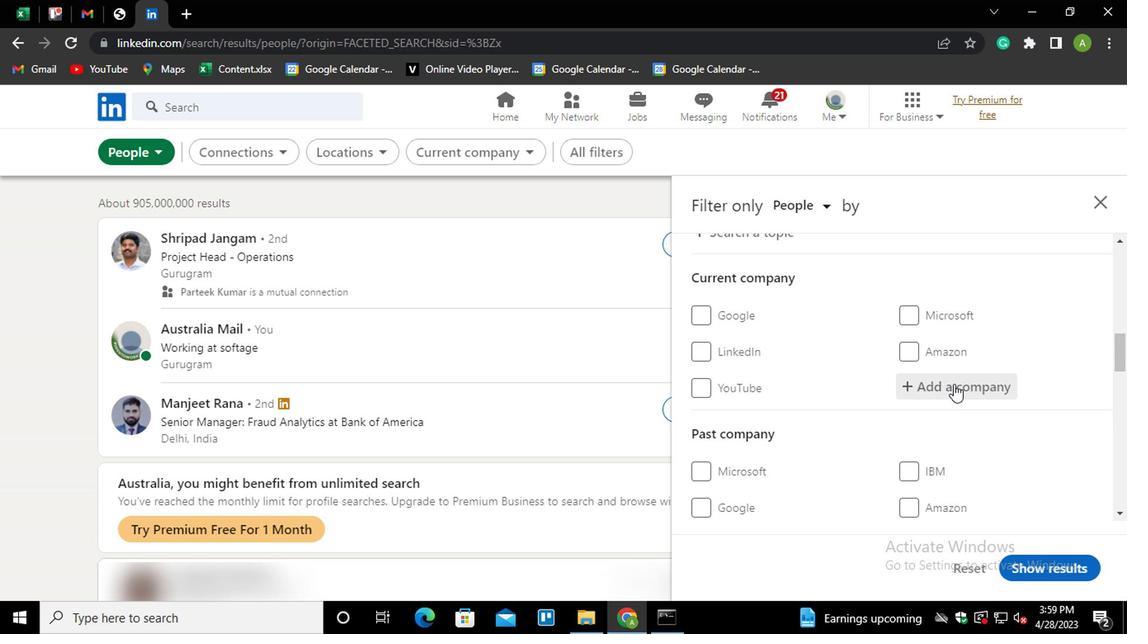 
Action: Key pressed <Key.shift>
Screenshot: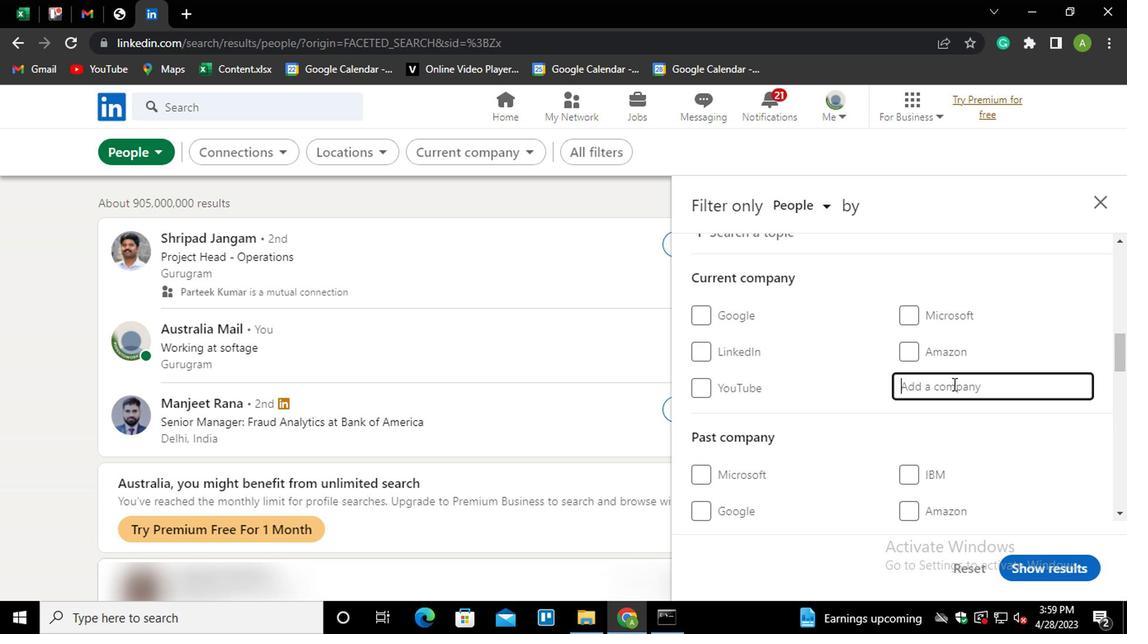 
Action: Mouse moved to (950, 382)
Screenshot: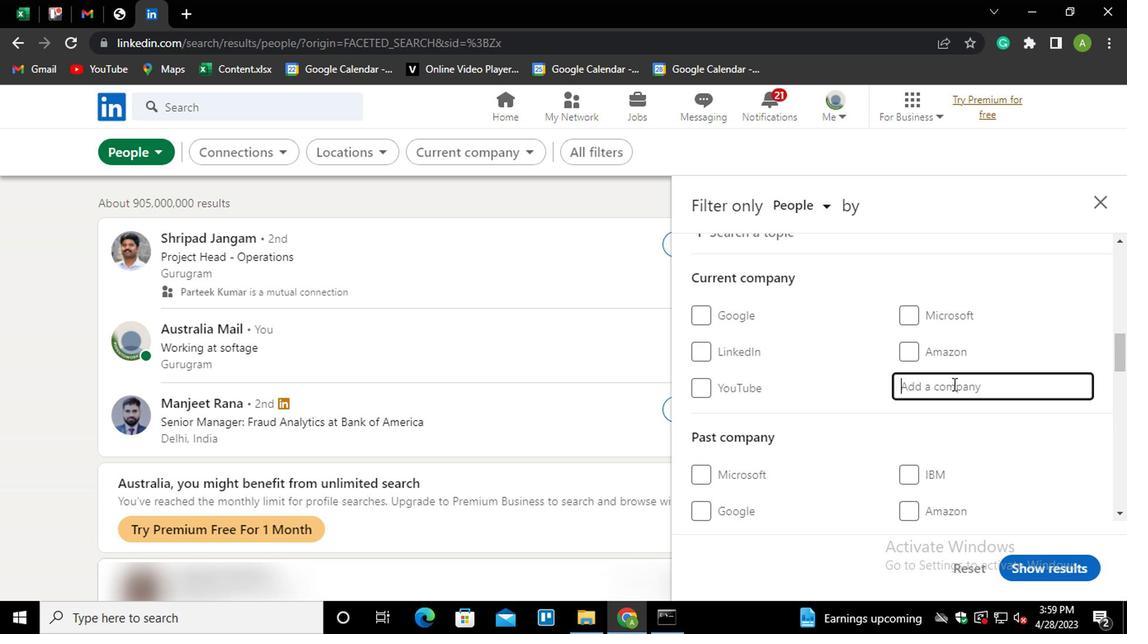 
Action: Key pressed TATA<Key.space>MO<Key.down><Key.enter>
Screenshot: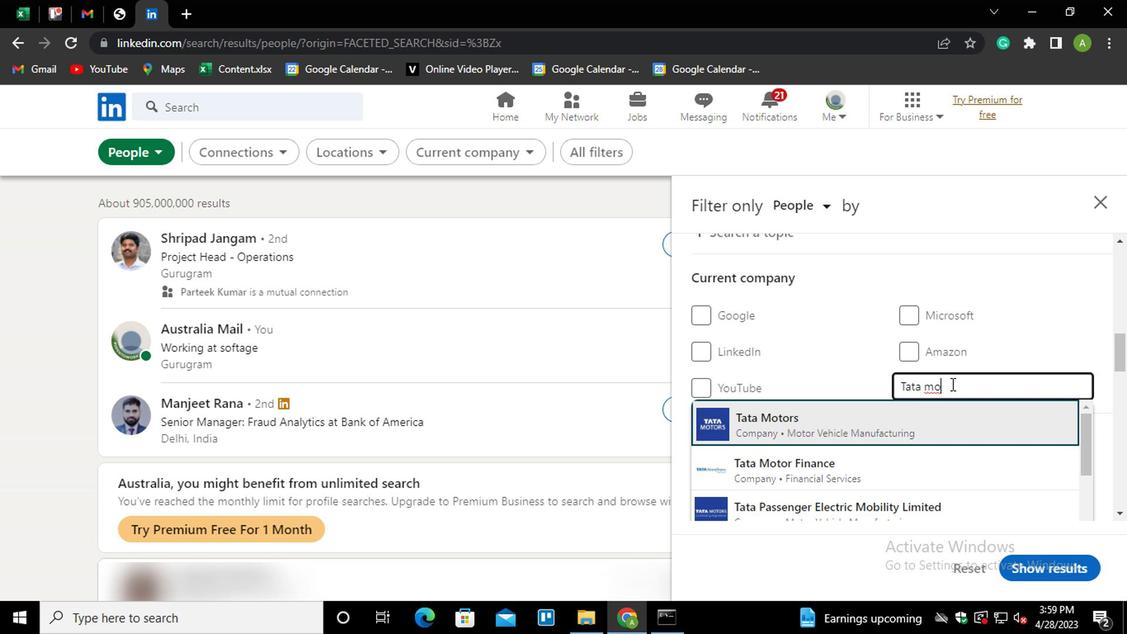 
Action: Mouse scrolled (950, 381) with delta (0, -1)
Screenshot: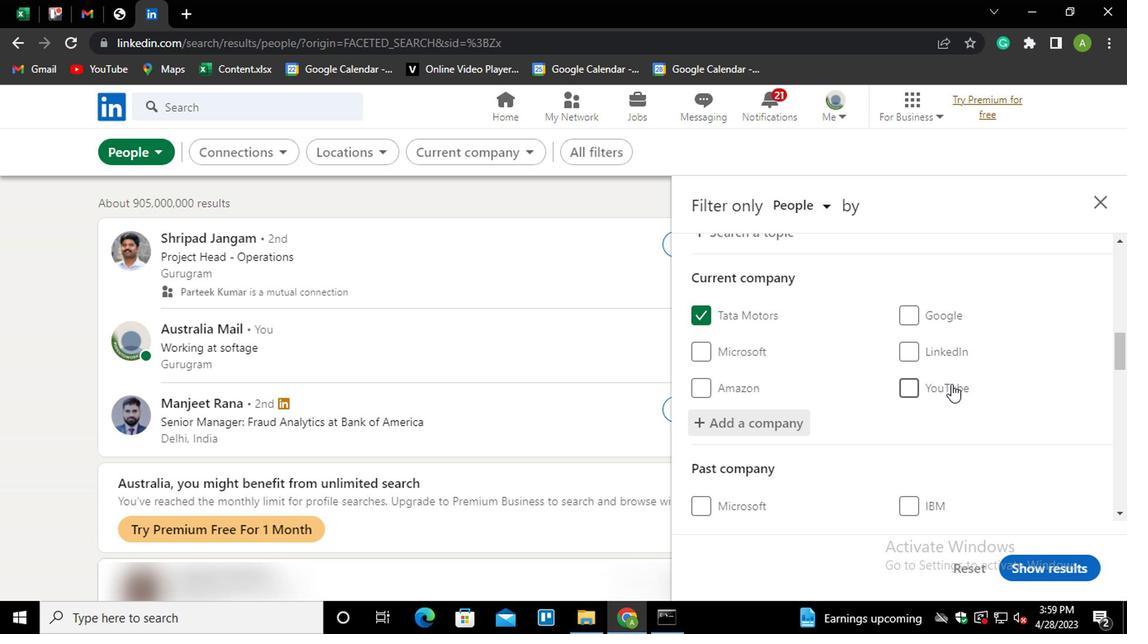 
Action: Mouse scrolled (950, 381) with delta (0, -1)
Screenshot: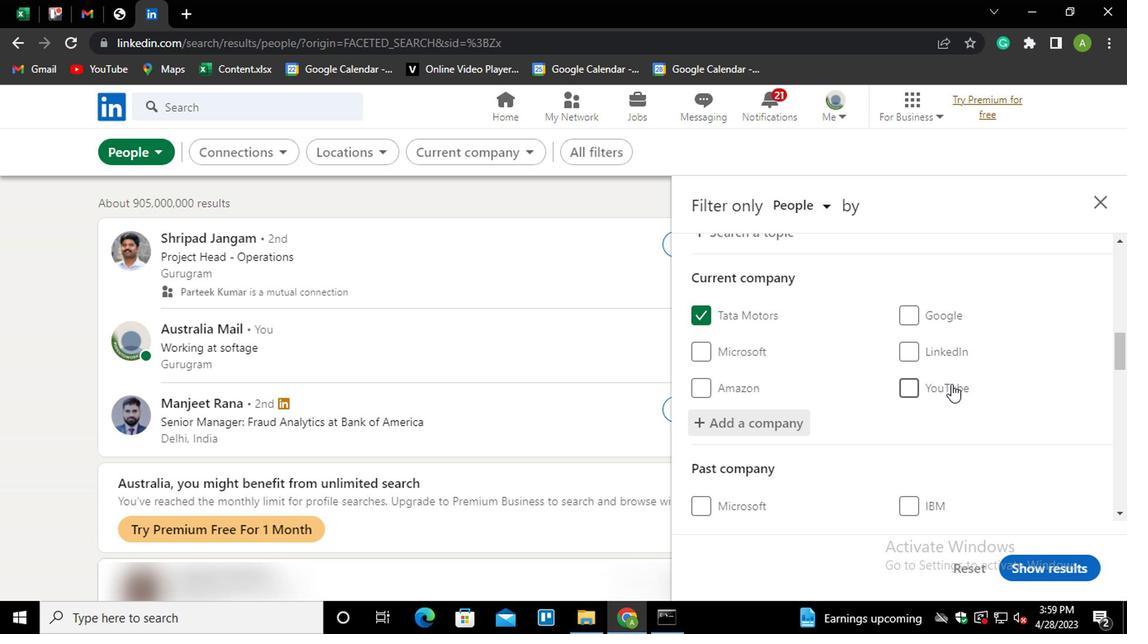 
Action: Mouse scrolled (950, 381) with delta (0, -1)
Screenshot: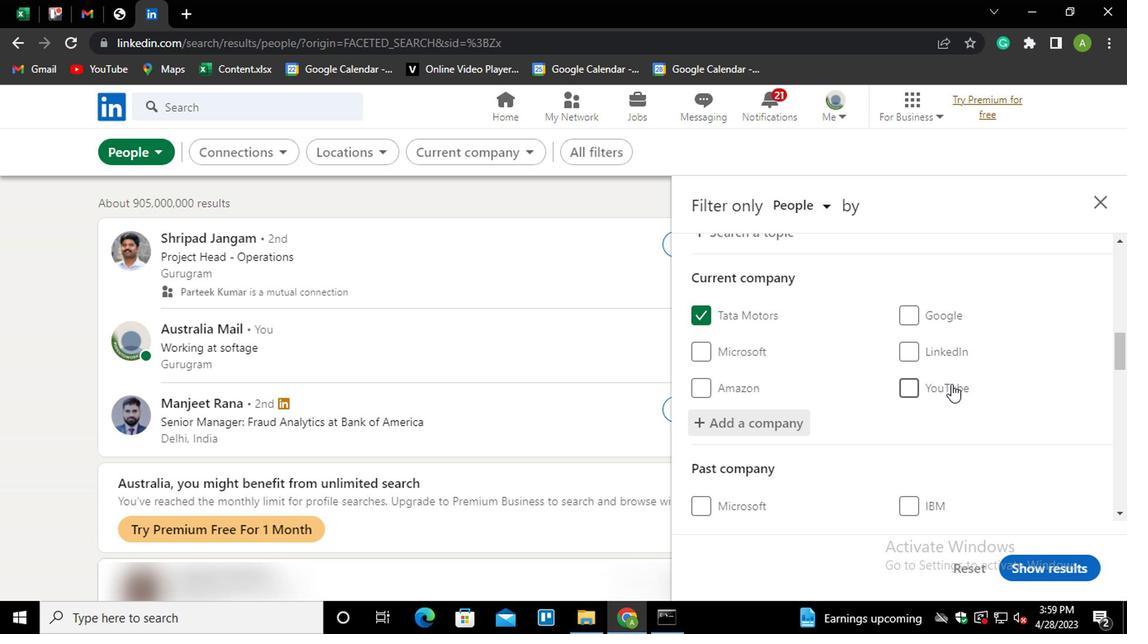 
Action: Mouse moved to (949, 382)
Screenshot: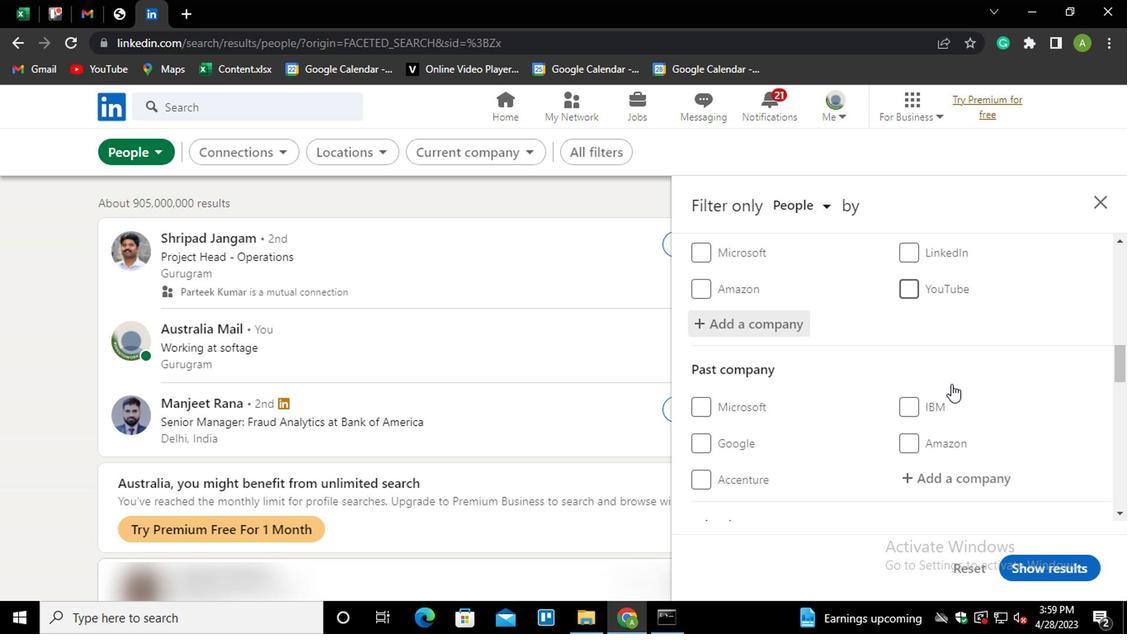 
Action: Mouse scrolled (949, 381) with delta (0, -1)
Screenshot: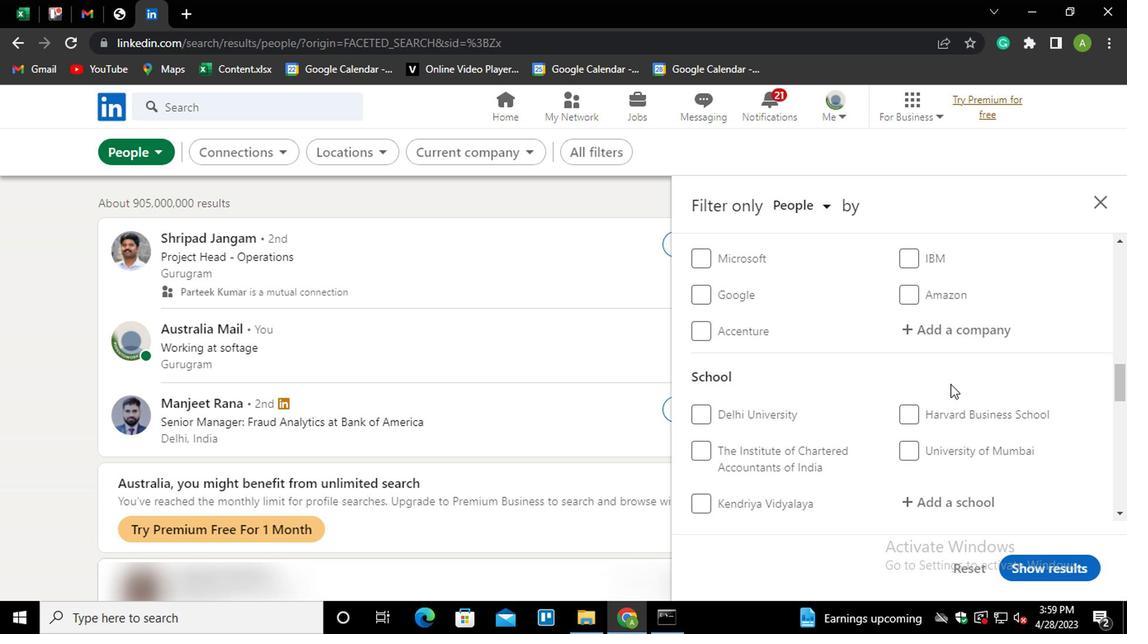 
Action: Mouse moved to (947, 413)
Screenshot: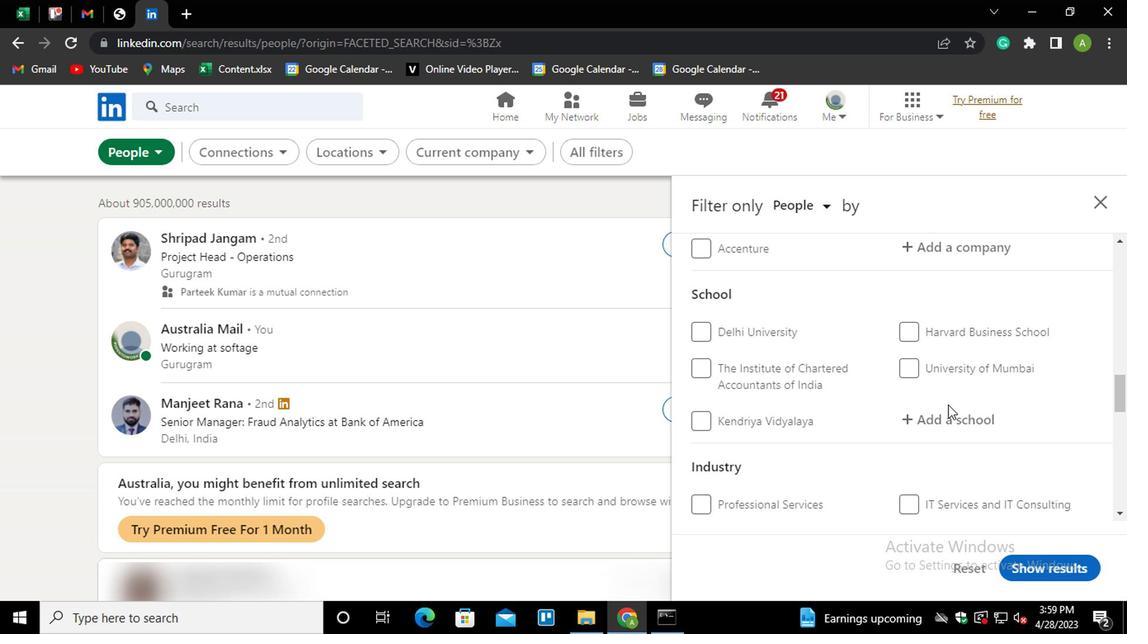 
Action: Mouse pressed left at (947, 413)
Screenshot: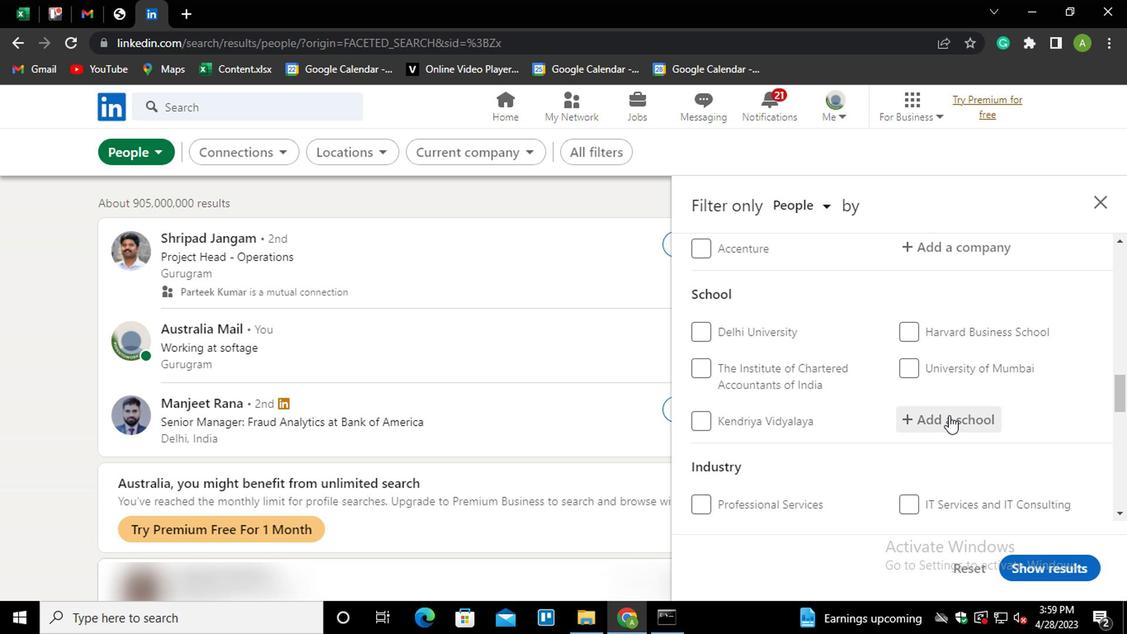 
Action: Key pressed <Key.shift><Key.shift><Key.shift><Key.shift><Key.shift><Key.shift><Key.shift><Key.shift><Key.shift><Key.shift><Key.shift><Key.shift><Key.shift><Key.shift><Key.shift><Key.shift><Key.shift><Key.shift><Key.shift><Key.shift><Key.shift>LDRP<Key.down><Key.enter>
Screenshot: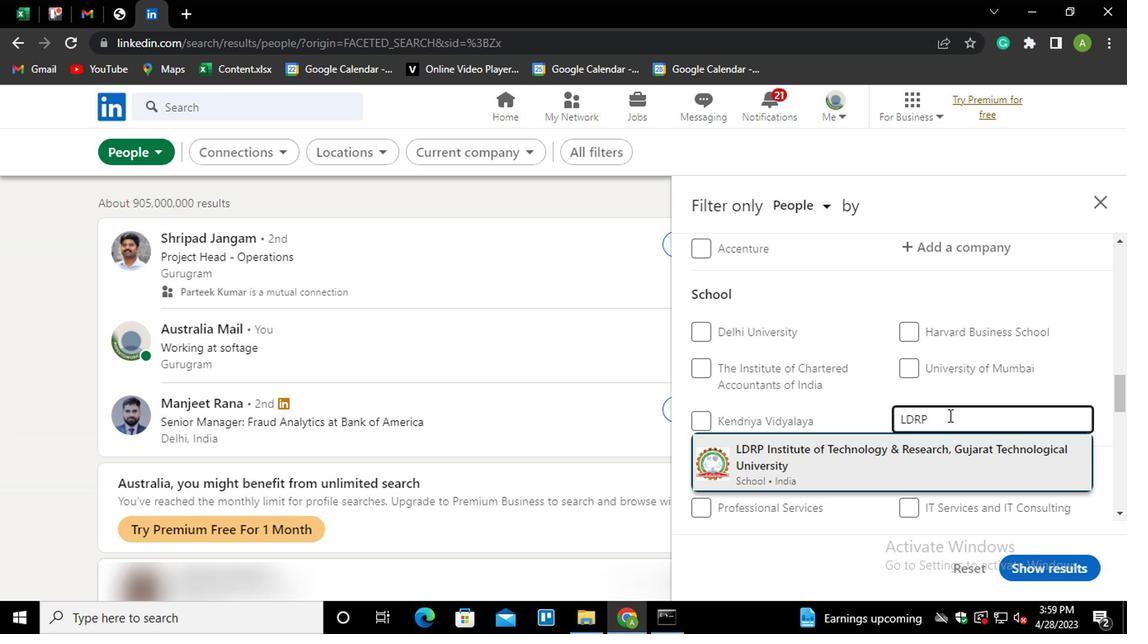 
Action: Mouse scrolled (947, 412) with delta (0, 0)
Screenshot: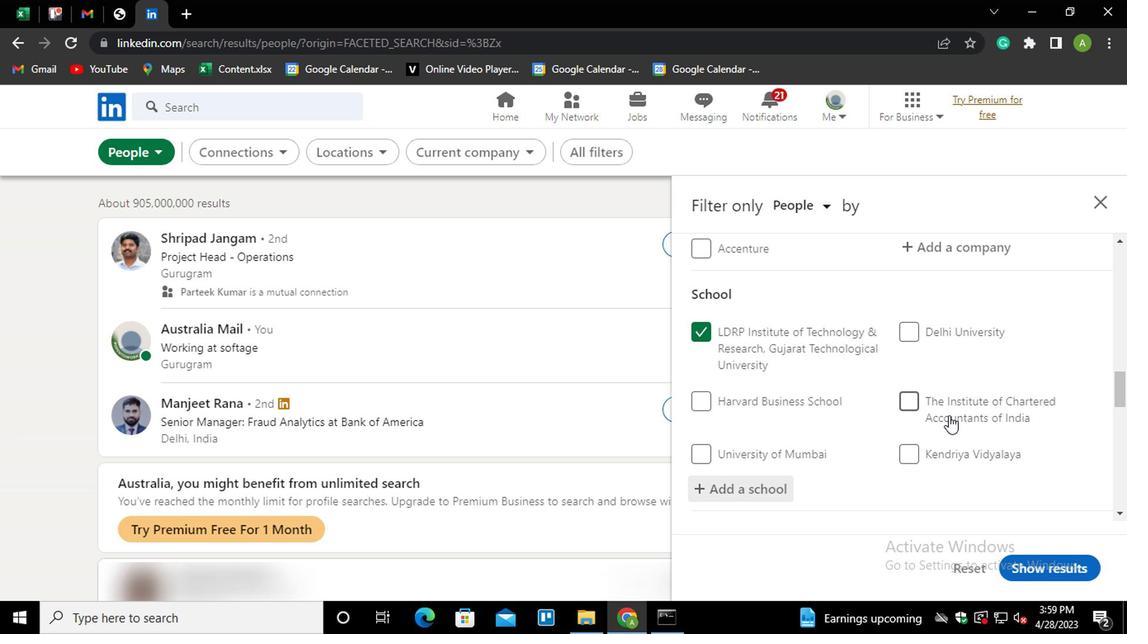 
Action: Mouse scrolled (947, 412) with delta (0, 0)
Screenshot: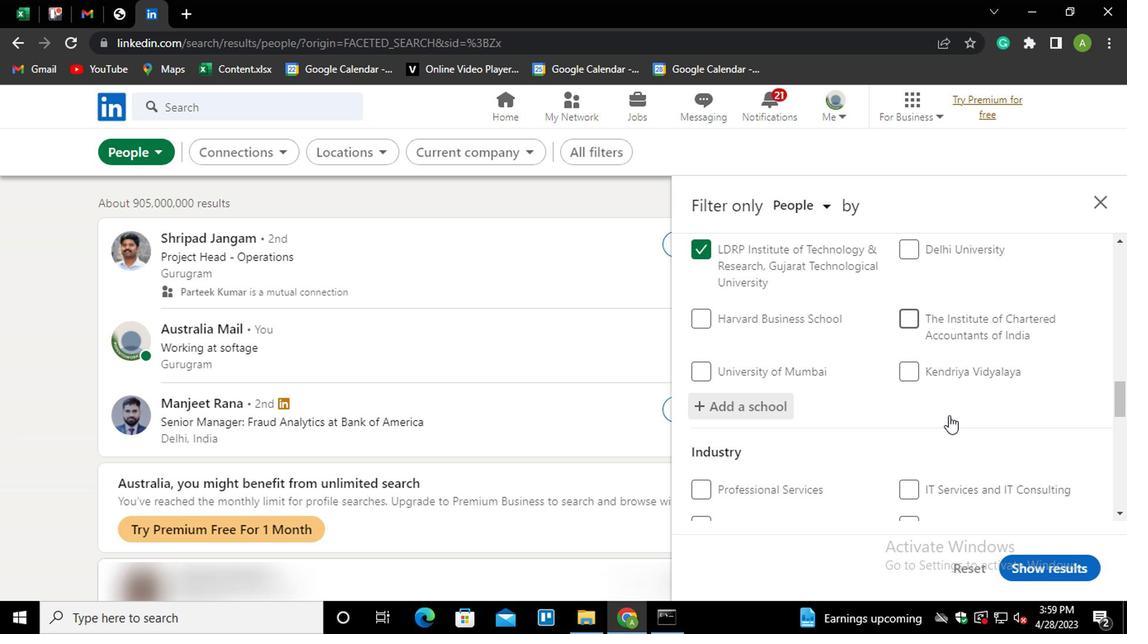 
Action: Mouse scrolled (947, 412) with delta (0, 0)
Screenshot: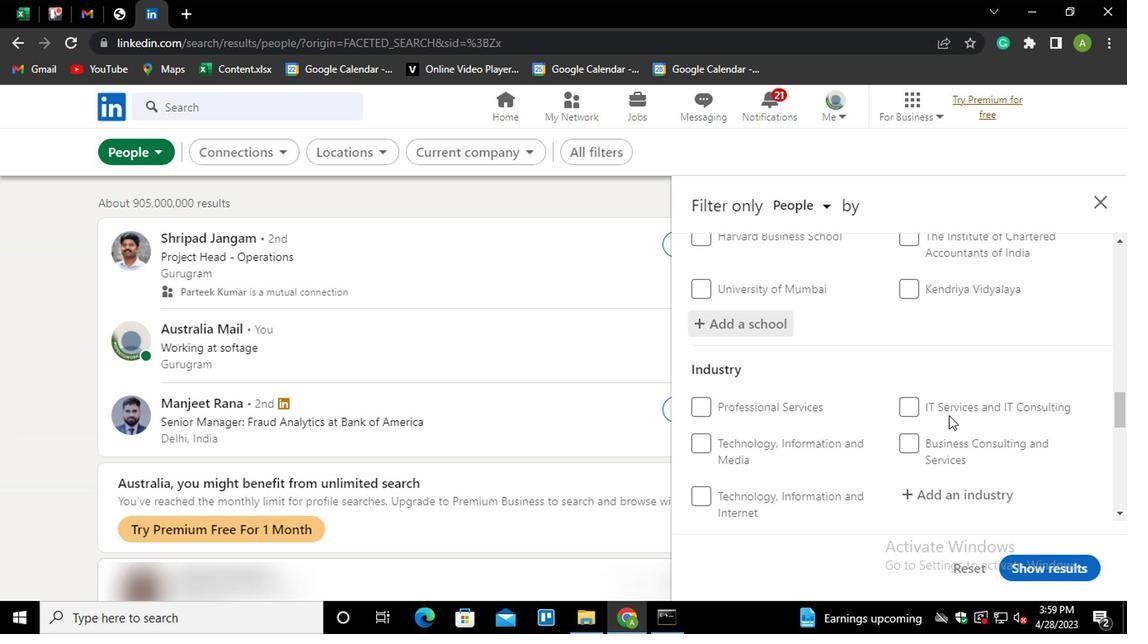 
Action: Mouse pressed left at (947, 413)
Screenshot: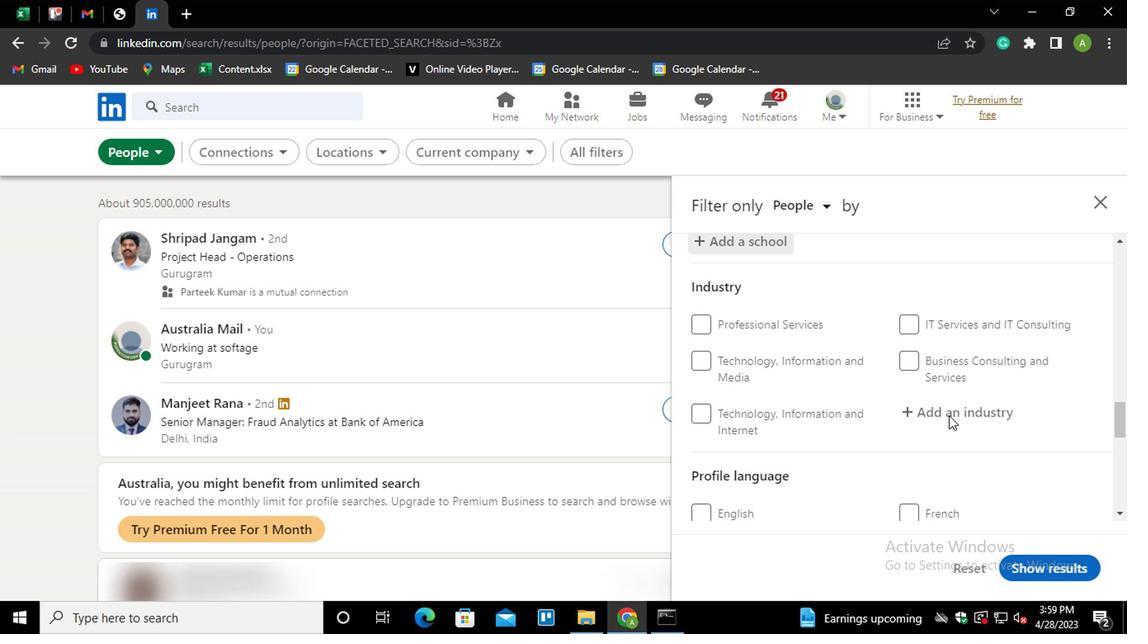 
Action: Key pressed <Key.shift>RETAIL<Key.down><Key.enter>
Screenshot: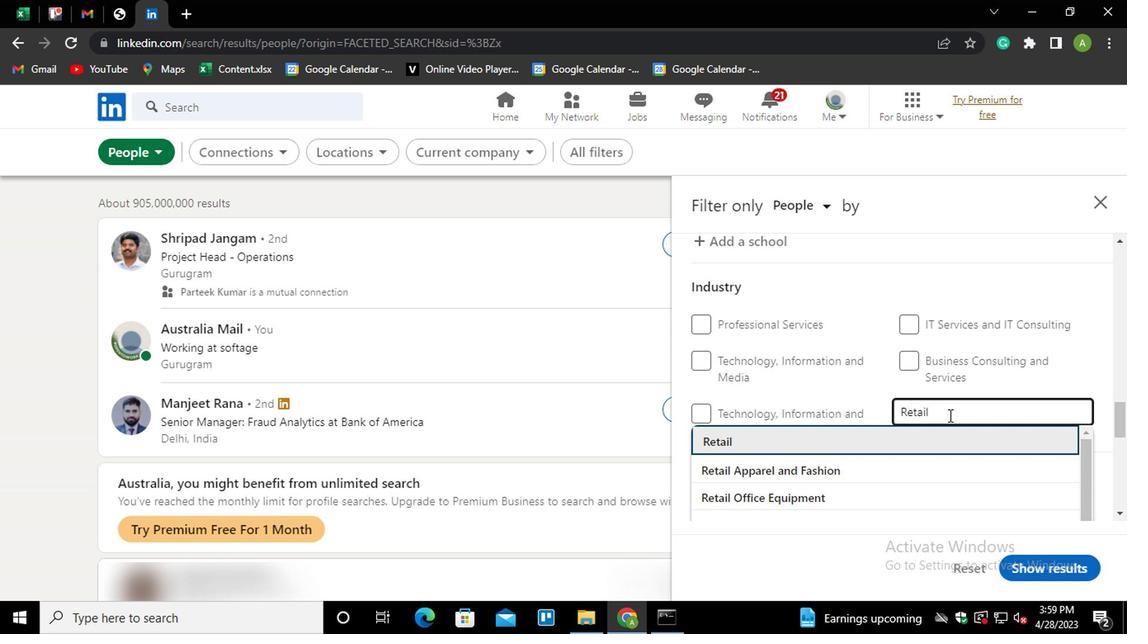
Action: Mouse scrolled (947, 412) with delta (0, 0)
Screenshot: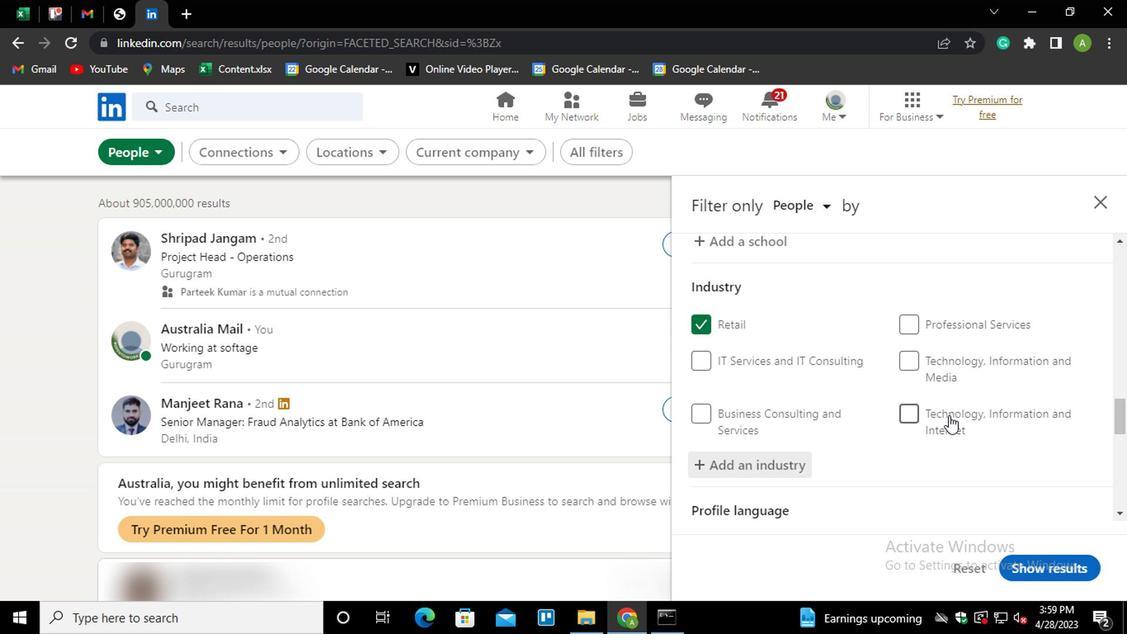 
Action: Mouse scrolled (947, 412) with delta (0, 0)
Screenshot: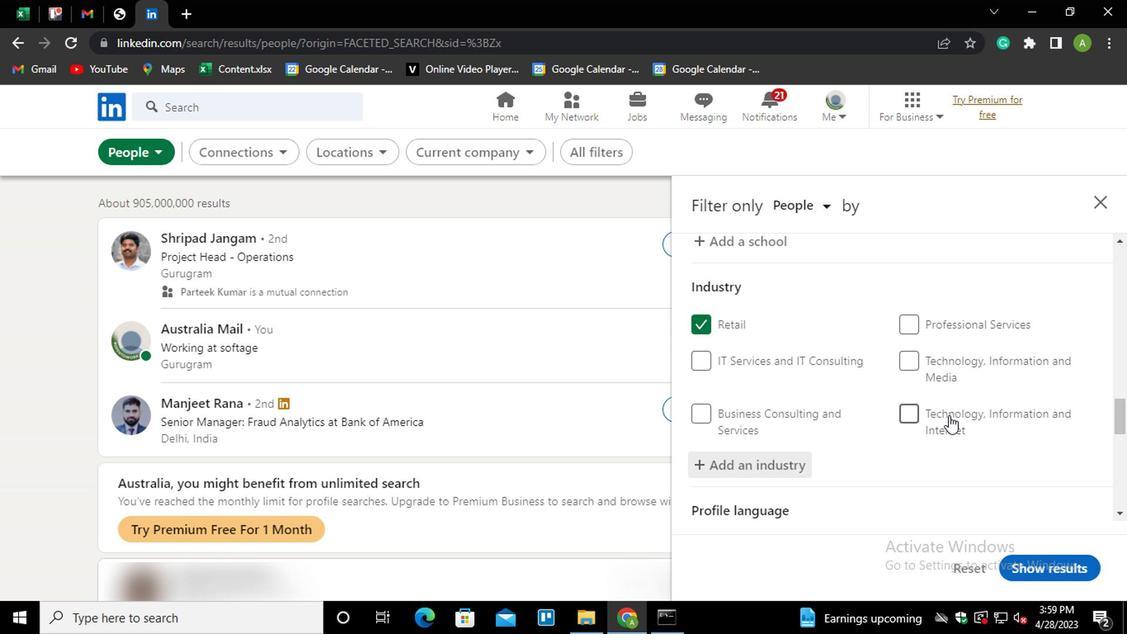 
Action: Mouse scrolled (947, 412) with delta (0, 0)
Screenshot: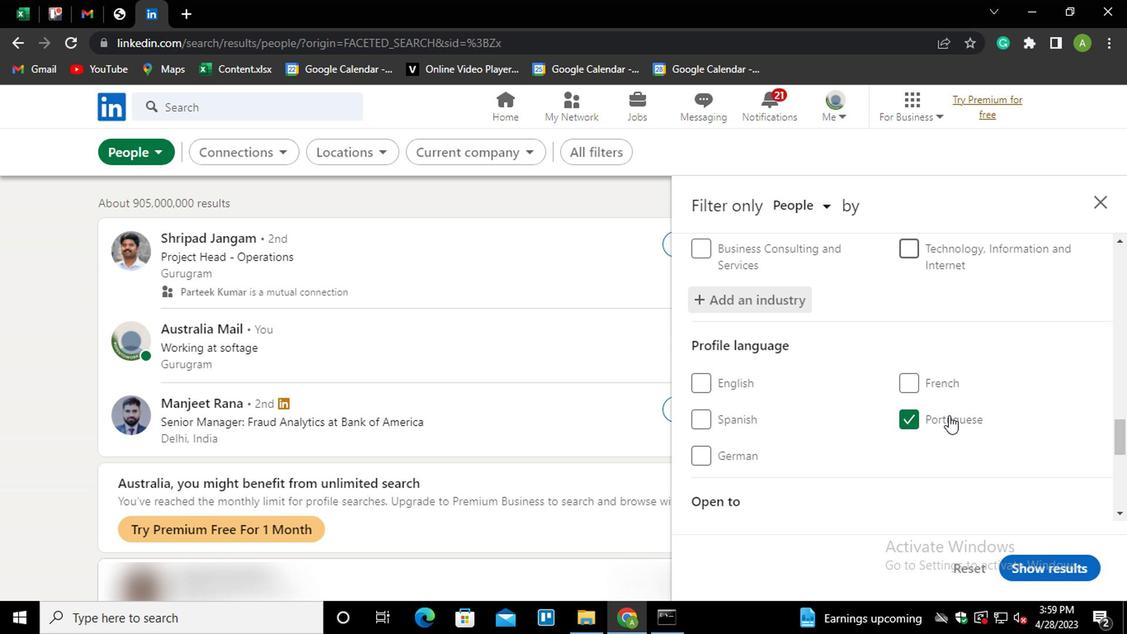 
Action: Mouse scrolled (947, 412) with delta (0, 0)
Screenshot: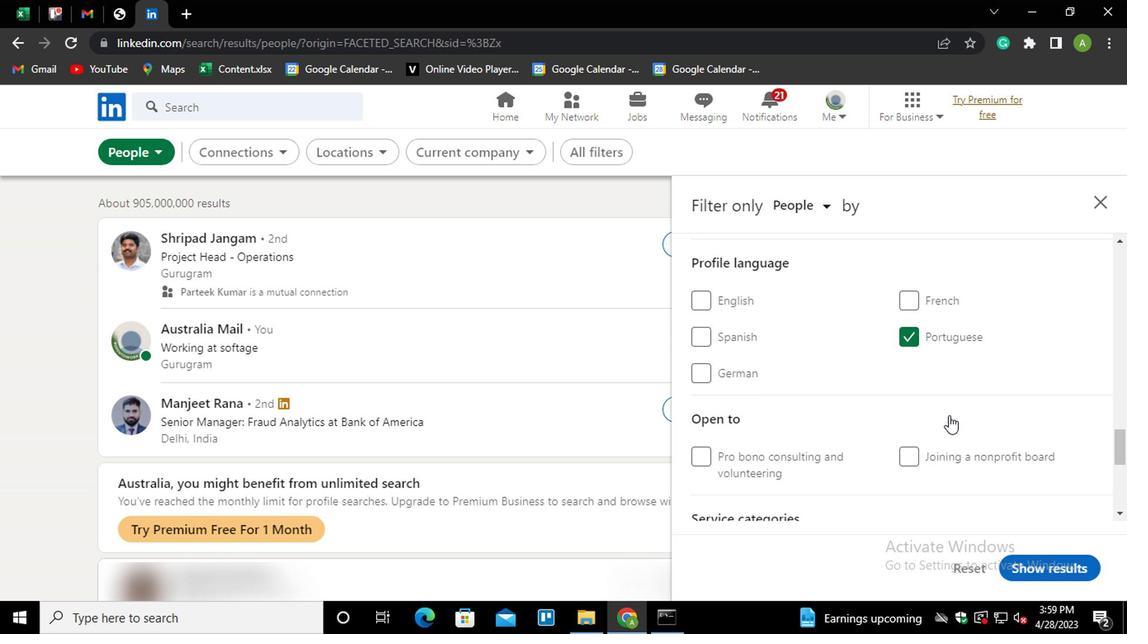 
Action: Mouse scrolled (947, 412) with delta (0, 0)
Screenshot: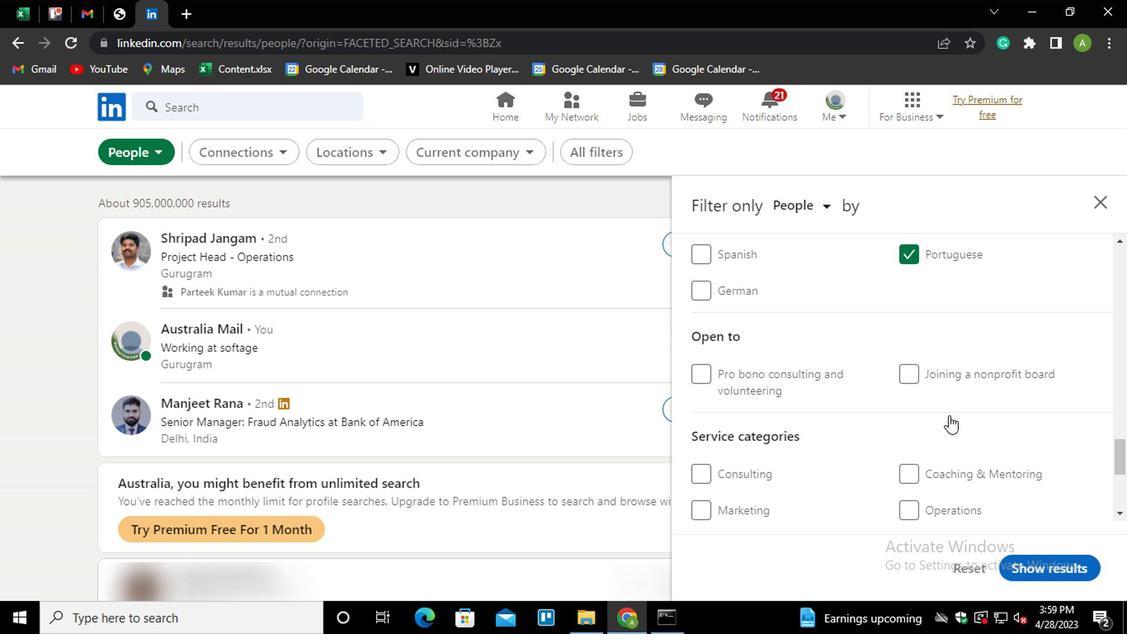 
Action: Mouse scrolled (947, 412) with delta (0, 0)
Screenshot: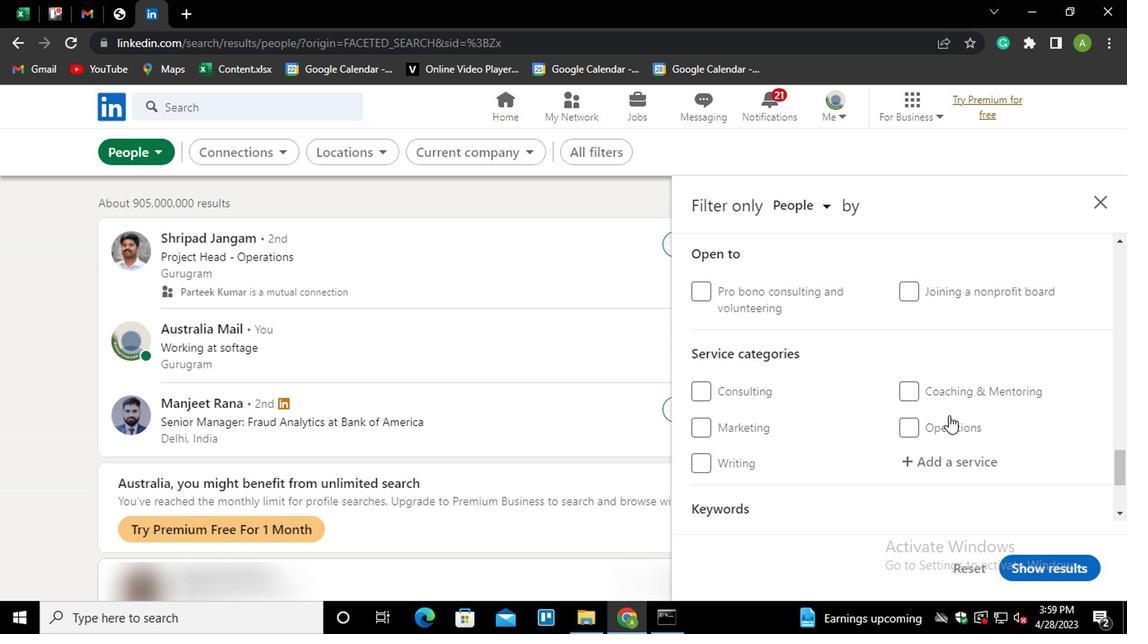 
Action: Mouse moved to (939, 378)
Screenshot: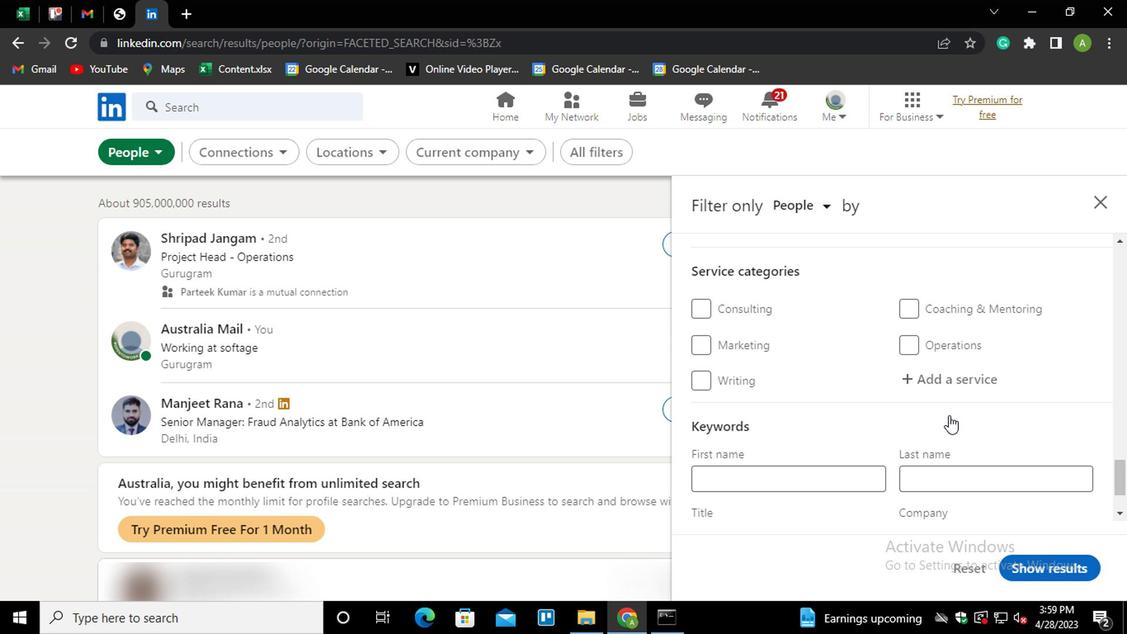 
Action: Mouse pressed left at (939, 378)
Screenshot: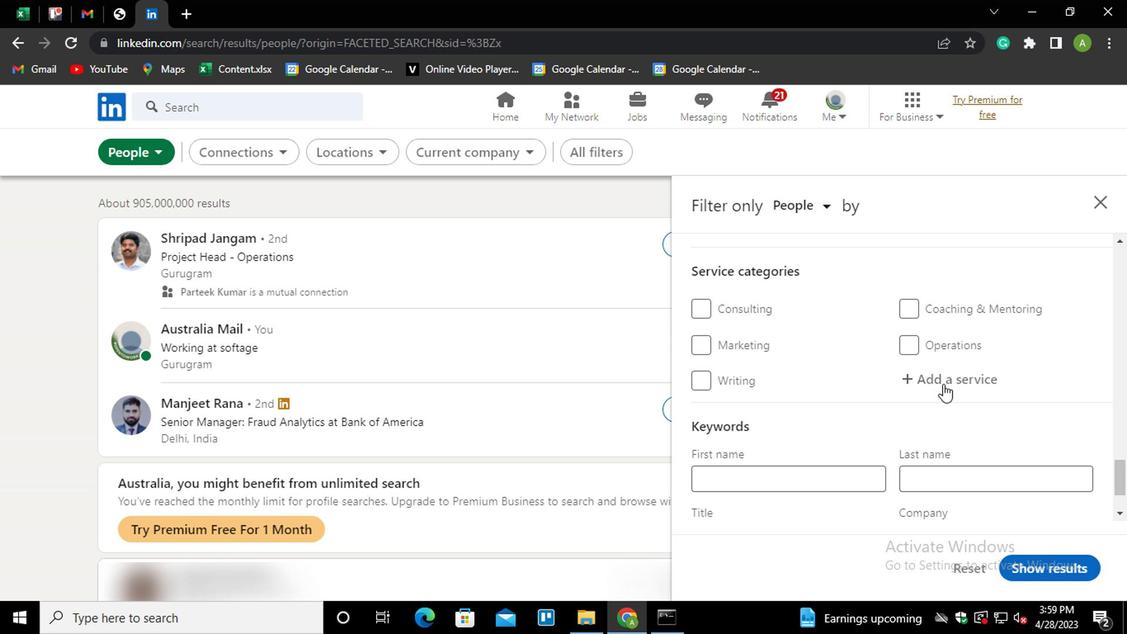 
Action: Mouse moved to (943, 377)
Screenshot: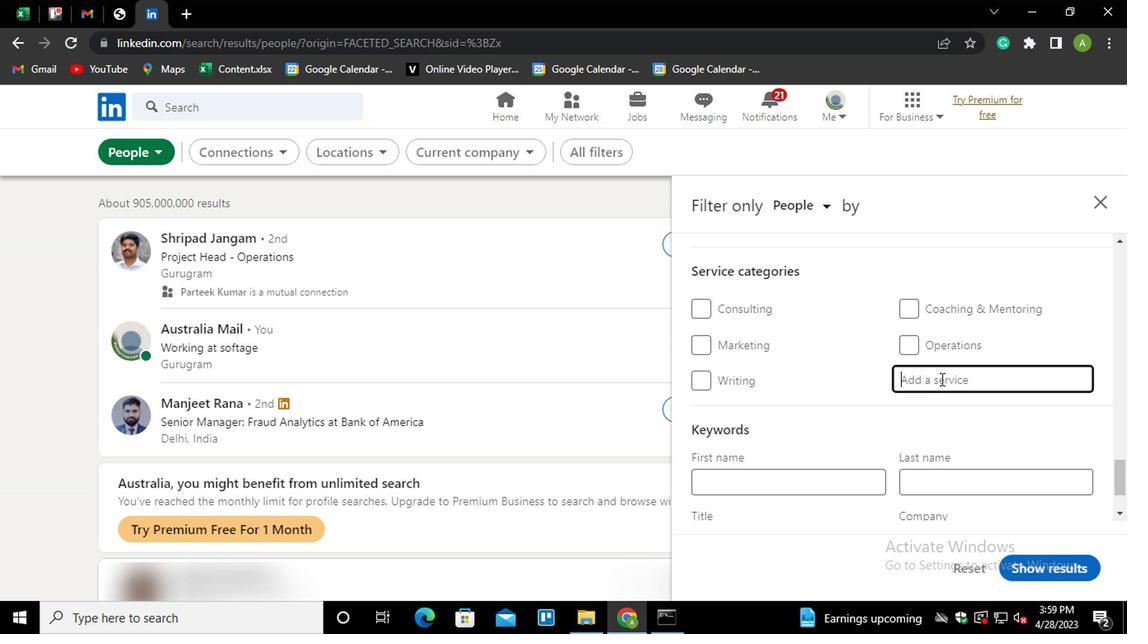 
Action: Mouse pressed left at (943, 377)
Screenshot: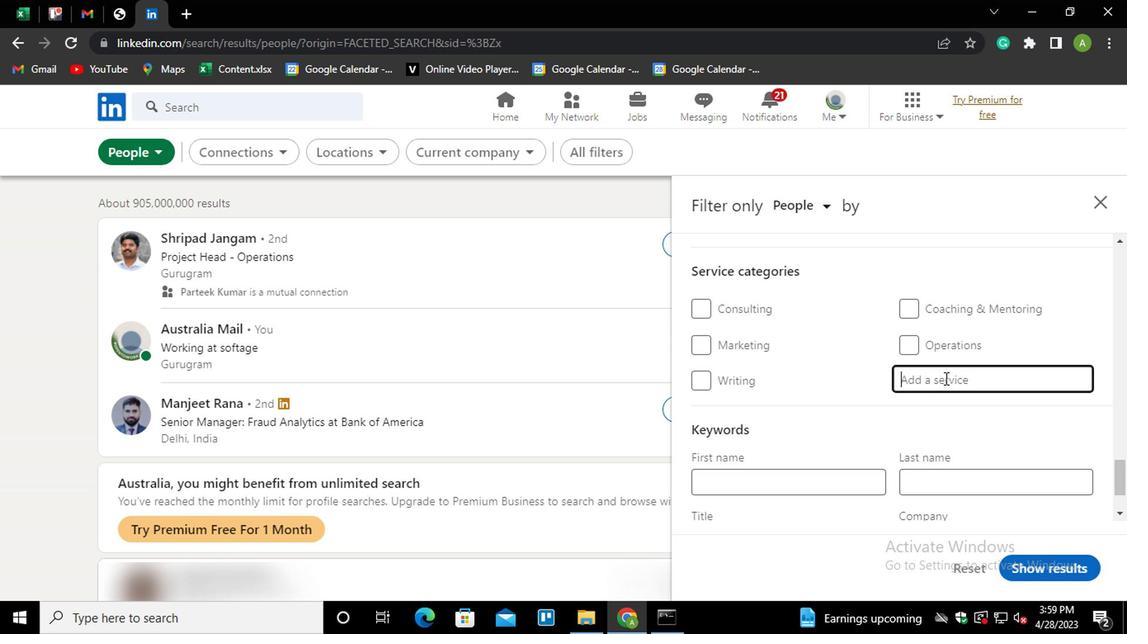 
Action: Key pressed <Key.shift><Key.shift><Key.shift><Key.shift><Key.shift><Key.shift><Key.shift><Key.shift><Key.shift><Key.shift><Key.shift><Key.shift>EXECUTIVE<Key.down><Key.enter>
Screenshot: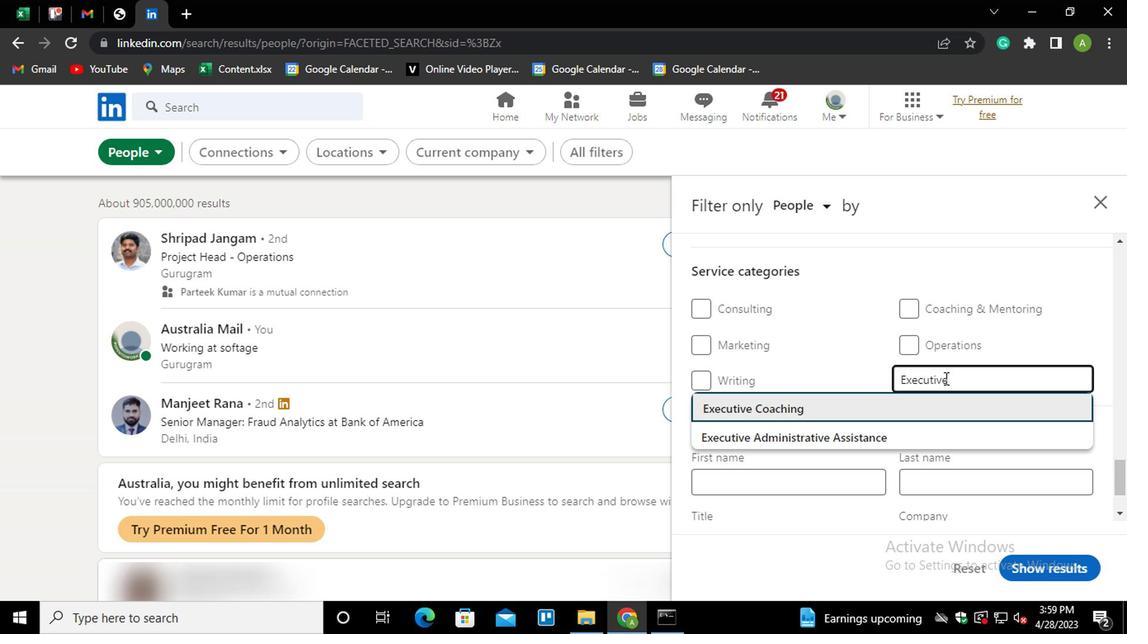 
Action: Mouse scrolled (943, 376) with delta (0, 0)
Screenshot: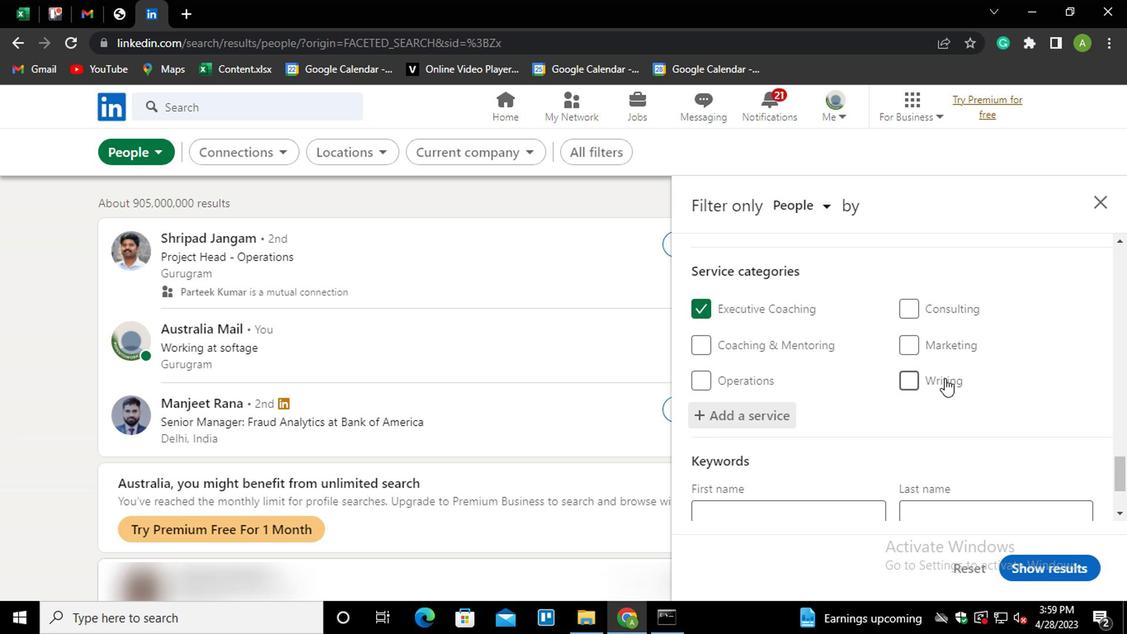 
Action: Mouse scrolled (943, 376) with delta (0, 0)
Screenshot: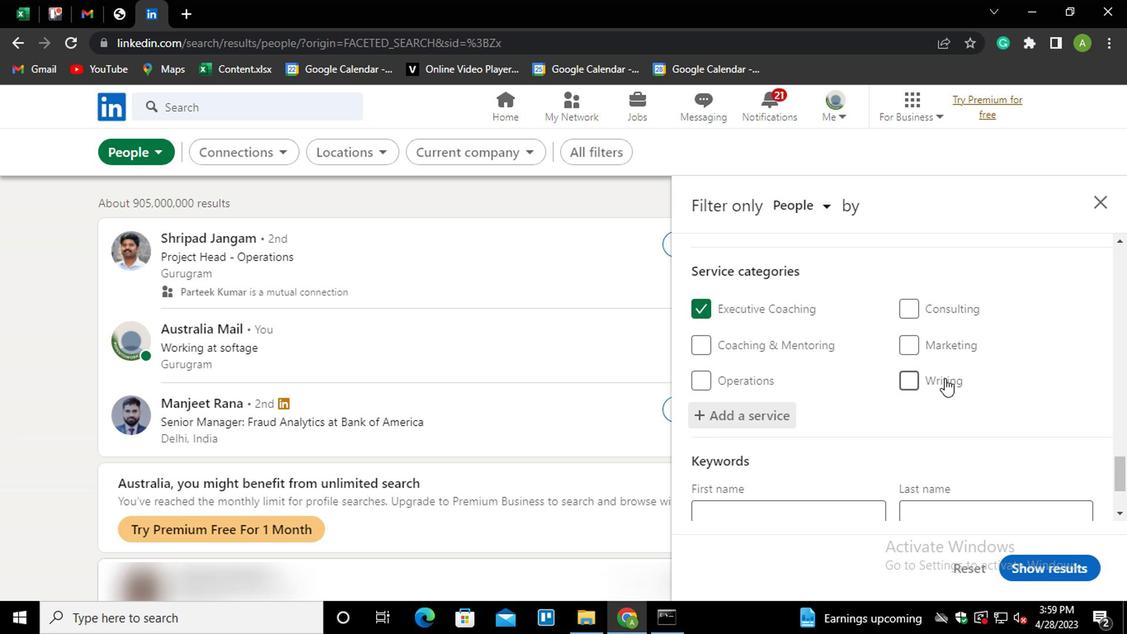 
Action: Mouse scrolled (943, 376) with delta (0, 0)
Screenshot: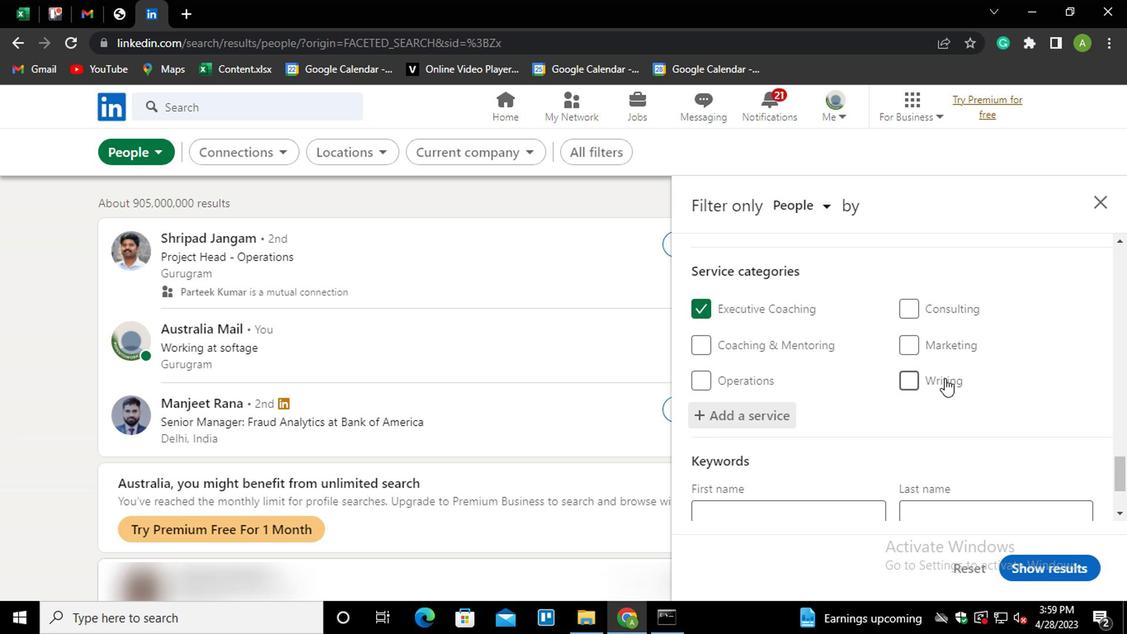 
Action: Mouse scrolled (943, 376) with delta (0, 0)
Screenshot: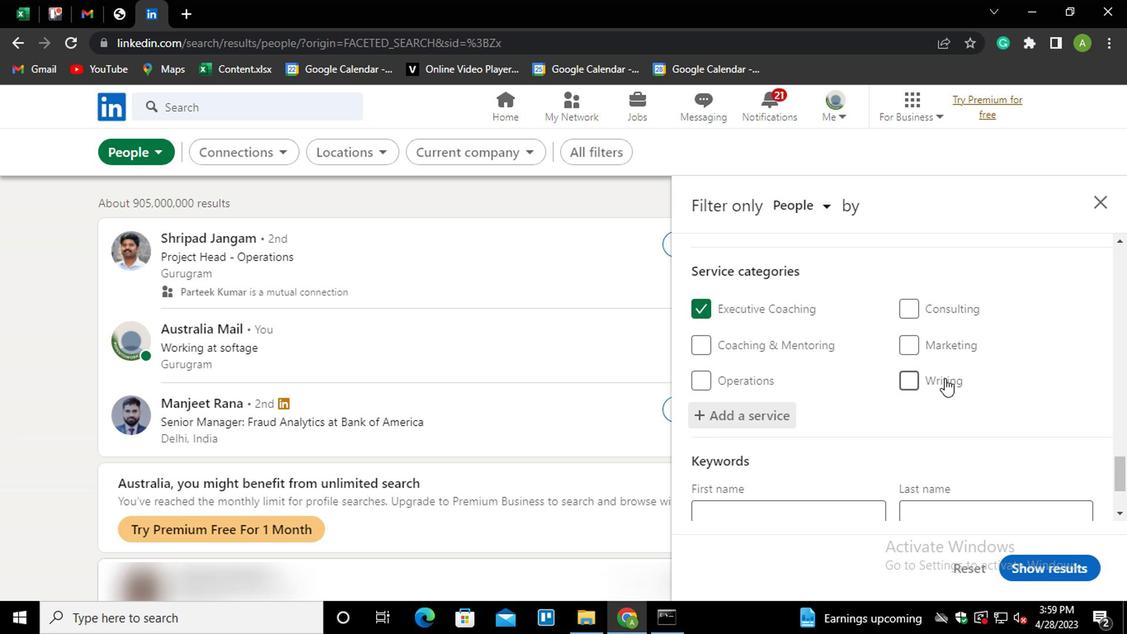 
Action: Mouse scrolled (943, 376) with delta (0, 0)
Screenshot: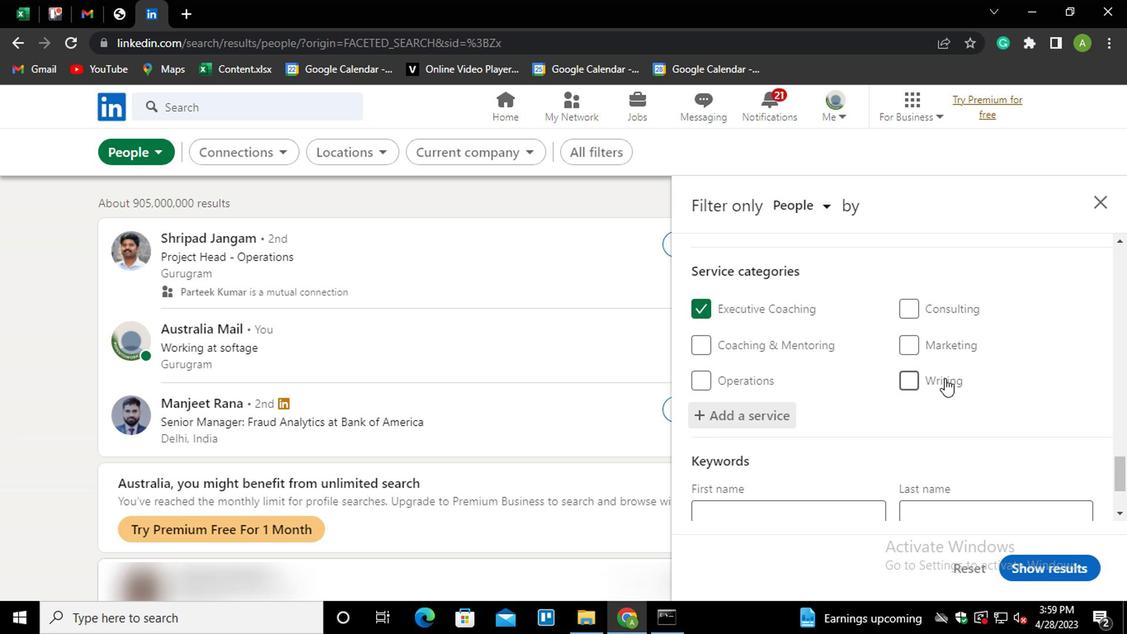 
Action: Mouse scrolled (943, 376) with delta (0, 0)
Screenshot: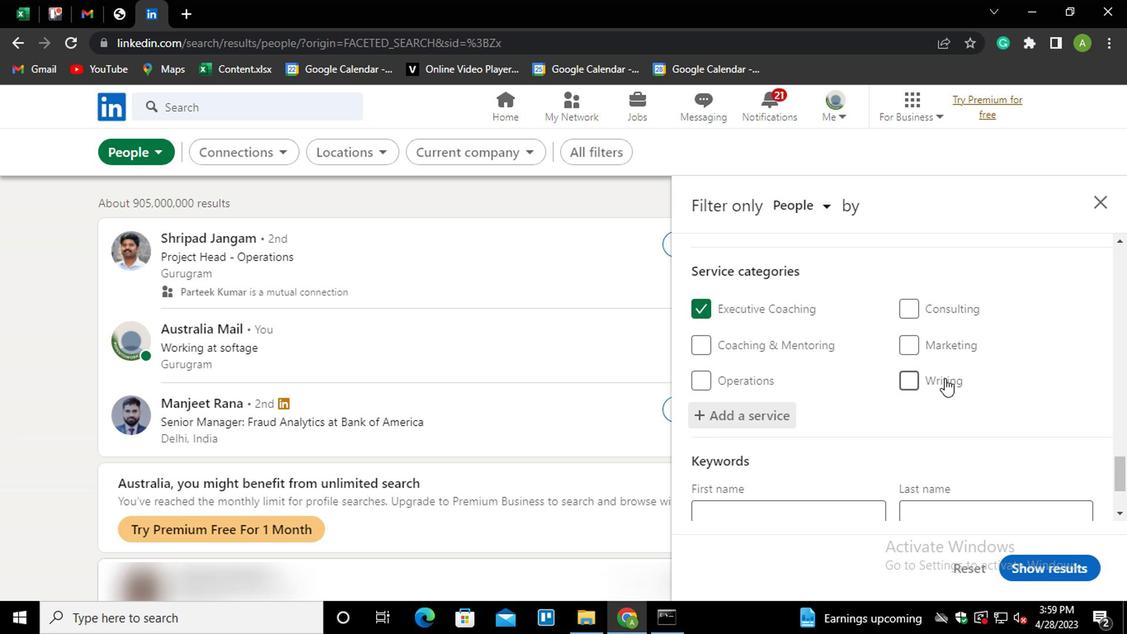 
Action: Mouse moved to (776, 448)
Screenshot: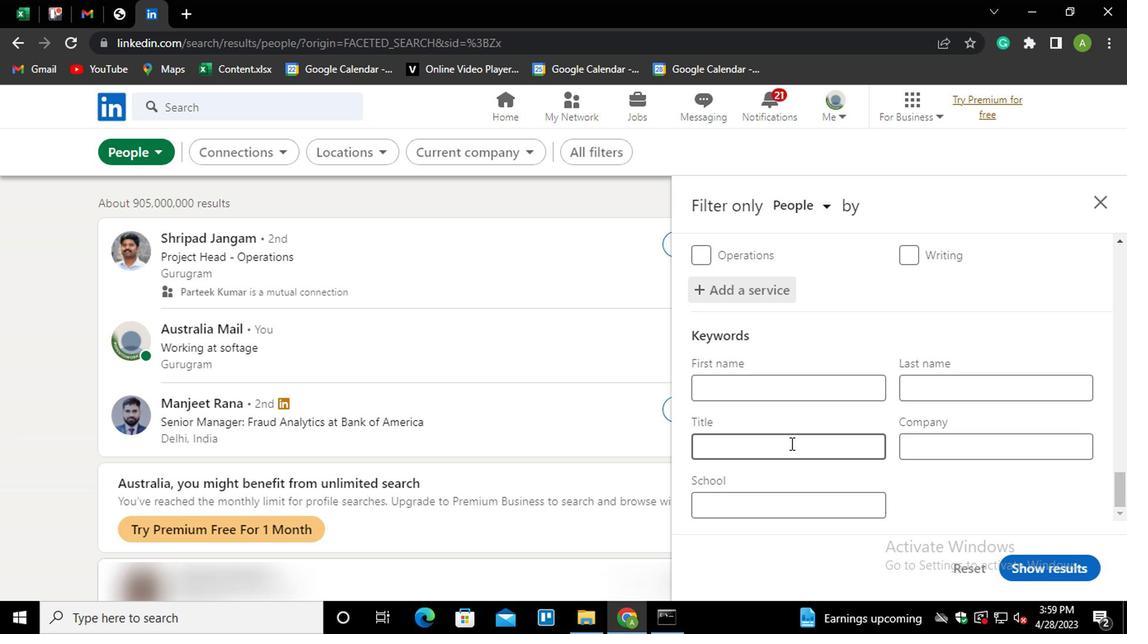 
Action: Mouse pressed left at (776, 448)
Screenshot: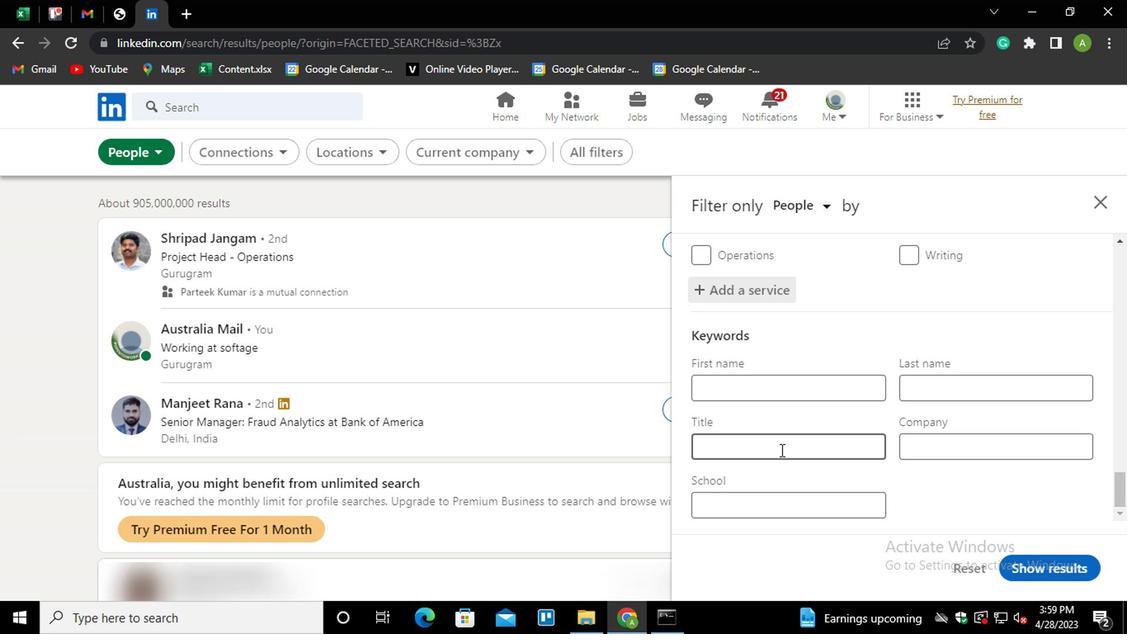 
Action: Key pressed <Key.shift><Key.shift><Key.shift><Key.shift><Key.shift><Key.shift>TITLE<Key.space><Key.shift>ANALYST
Screenshot: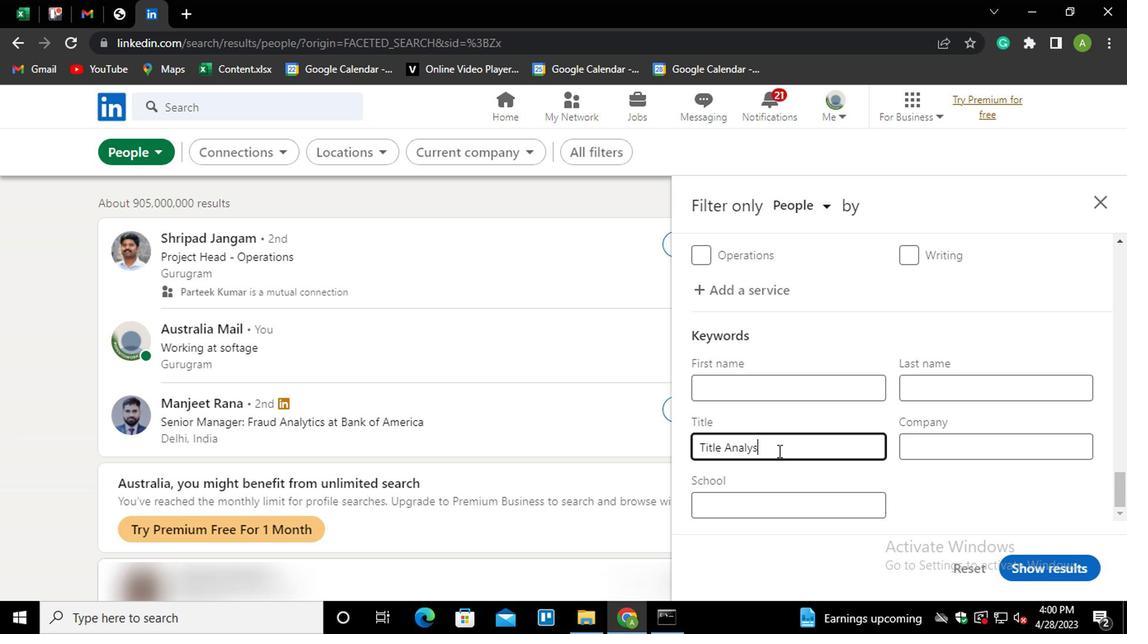 
Action: Mouse moved to (1030, 561)
Screenshot: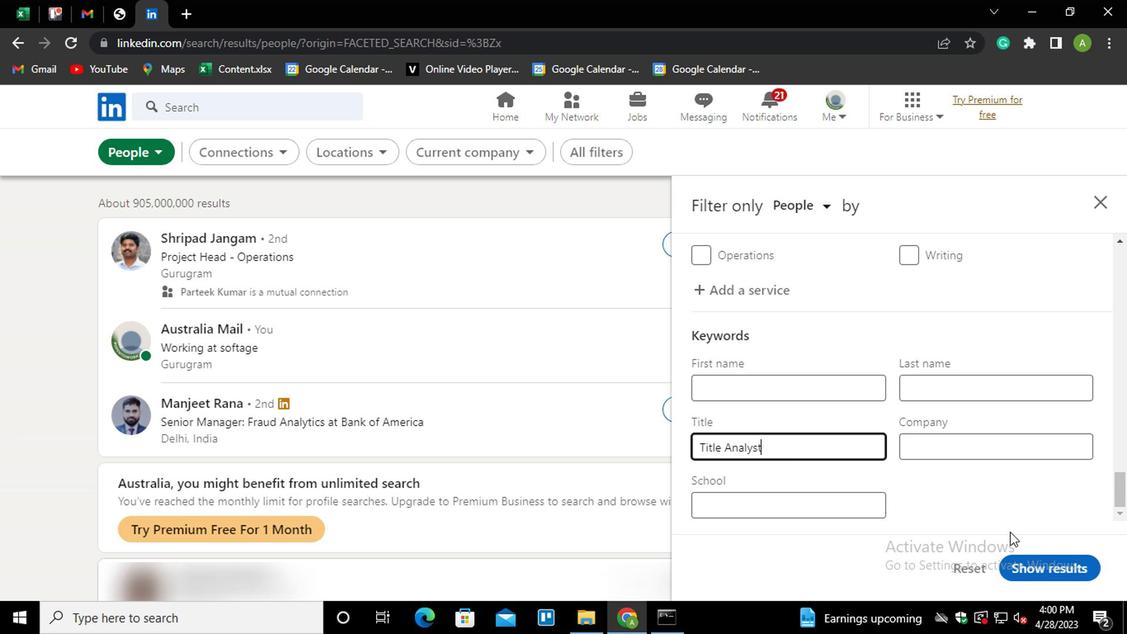 
Action: Mouse pressed left at (1030, 561)
Screenshot: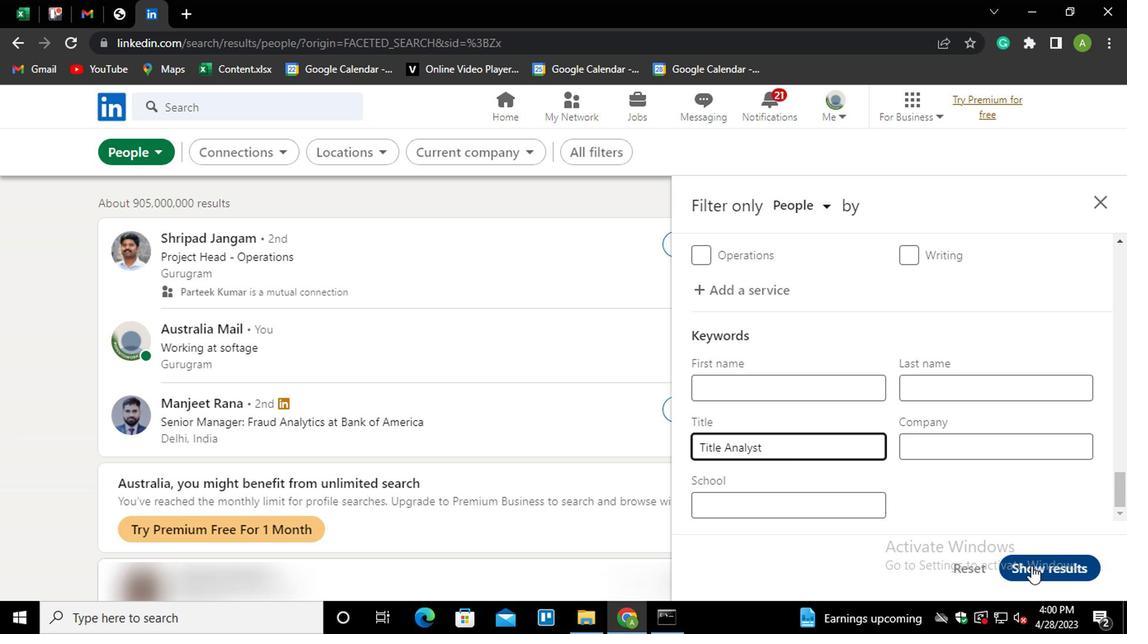 
Action: Mouse moved to (1024, 565)
Screenshot: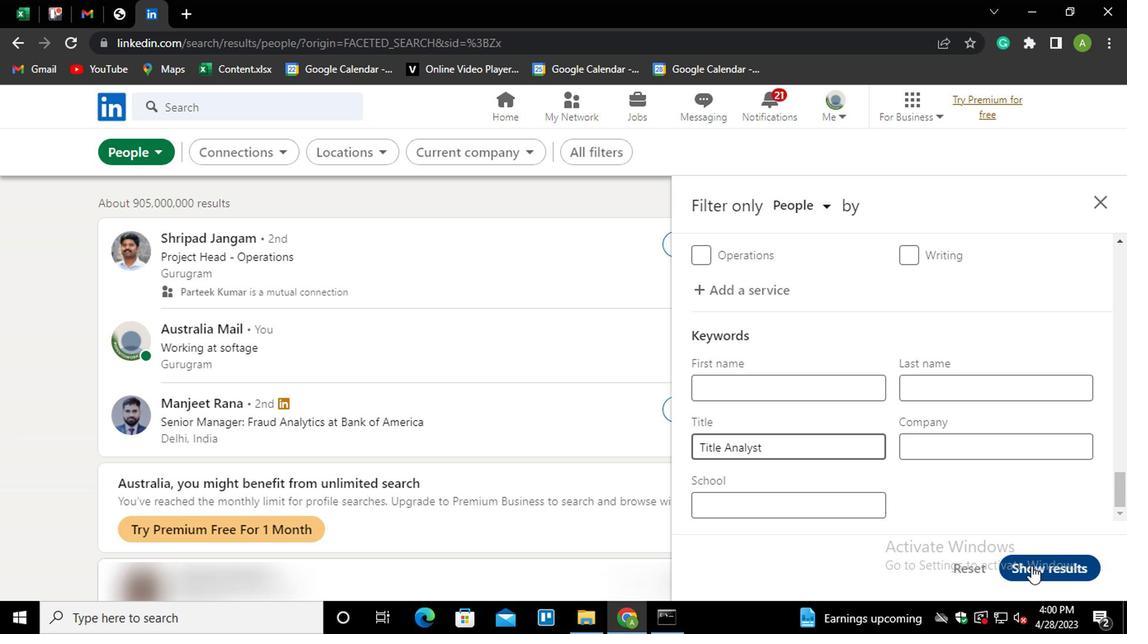 
